 Task: Look for space in Kitui, Kenya from 5th July, 2023 to 11th July, 2023 for 2 adults in price range Rs.8000 to Rs.16000. Place can be entire place with 2 bedrooms having 2 beds and 1 bathroom. Property type can be house, flat, guest house. Amenities needed are: washing machine. Booking option can be shelf check-in. Required host language is English.
Action: Mouse moved to (481, 118)
Screenshot: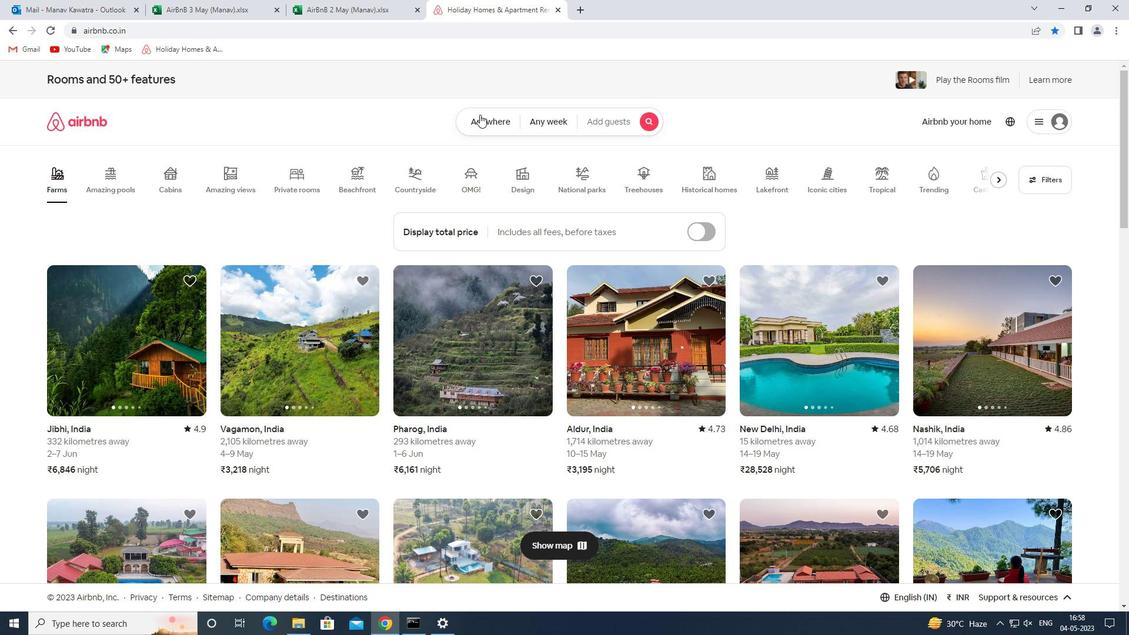 
Action: Mouse pressed left at (481, 118)
Screenshot: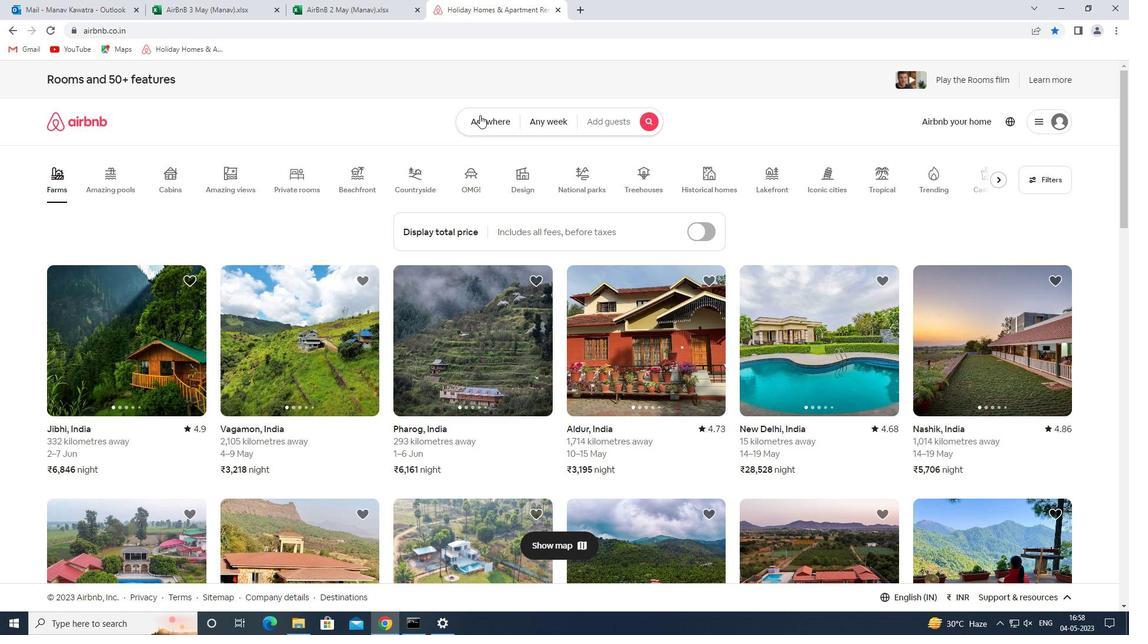 
Action: Mouse moved to (423, 168)
Screenshot: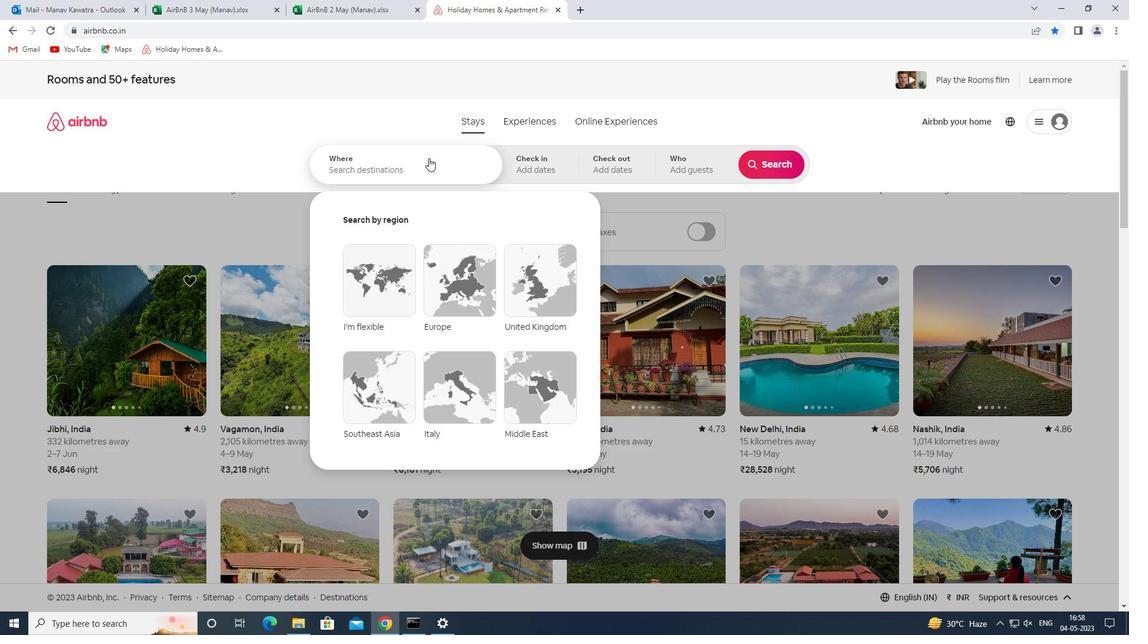 
Action: Mouse pressed left at (423, 168)
Screenshot: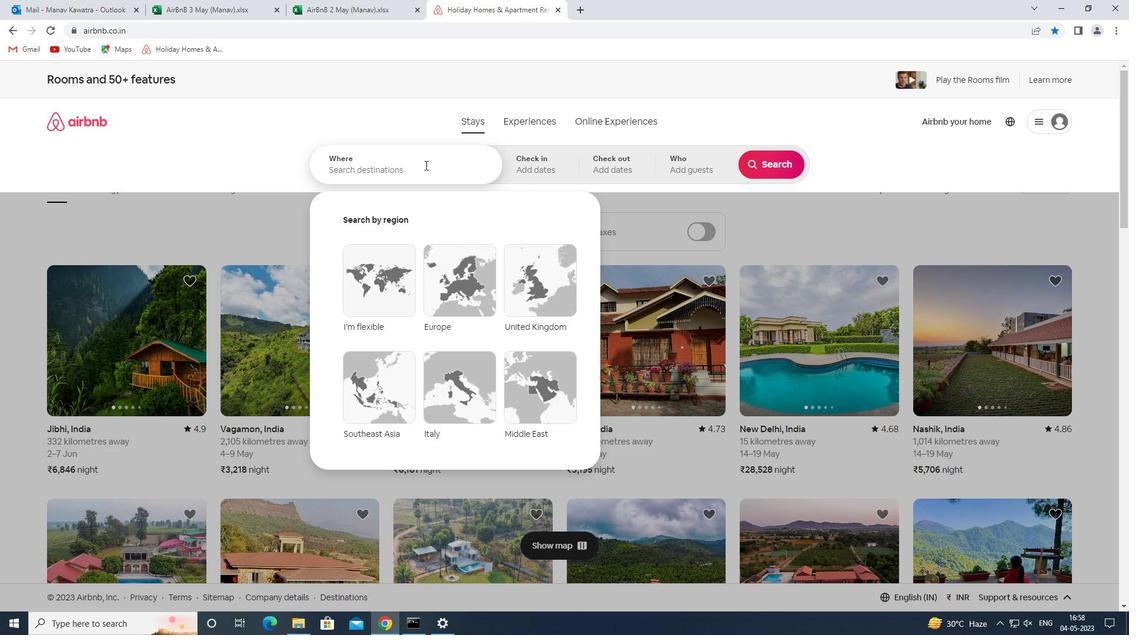
Action: Key pressed kitui<Key.space>kr<Key.backspace>eny
Screenshot: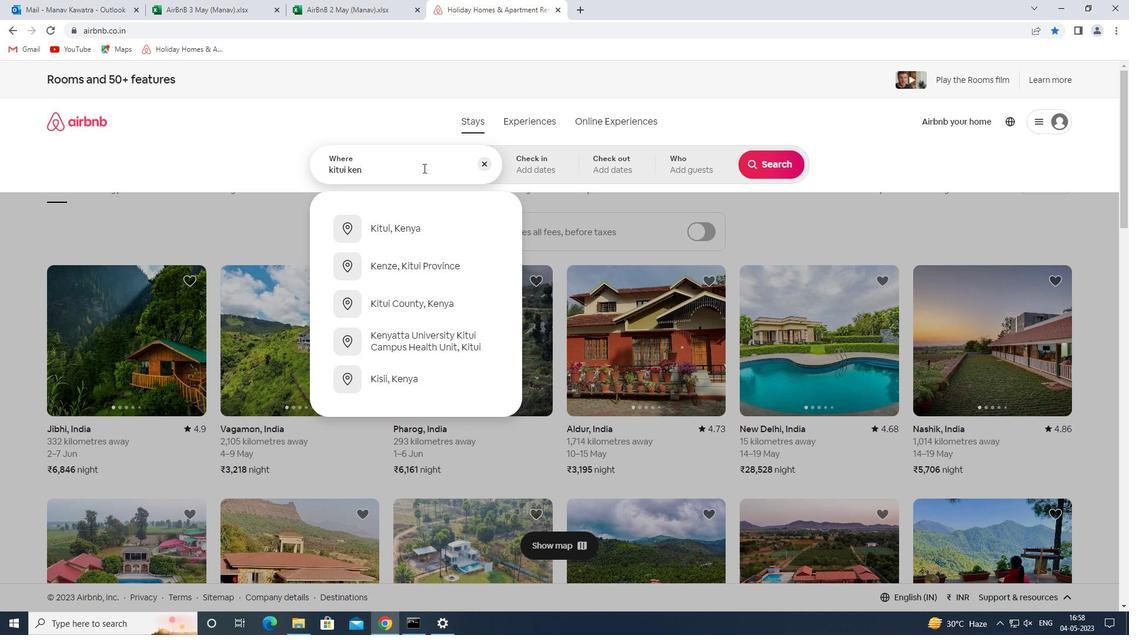 
Action: Mouse moved to (431, 230)
Screenshot: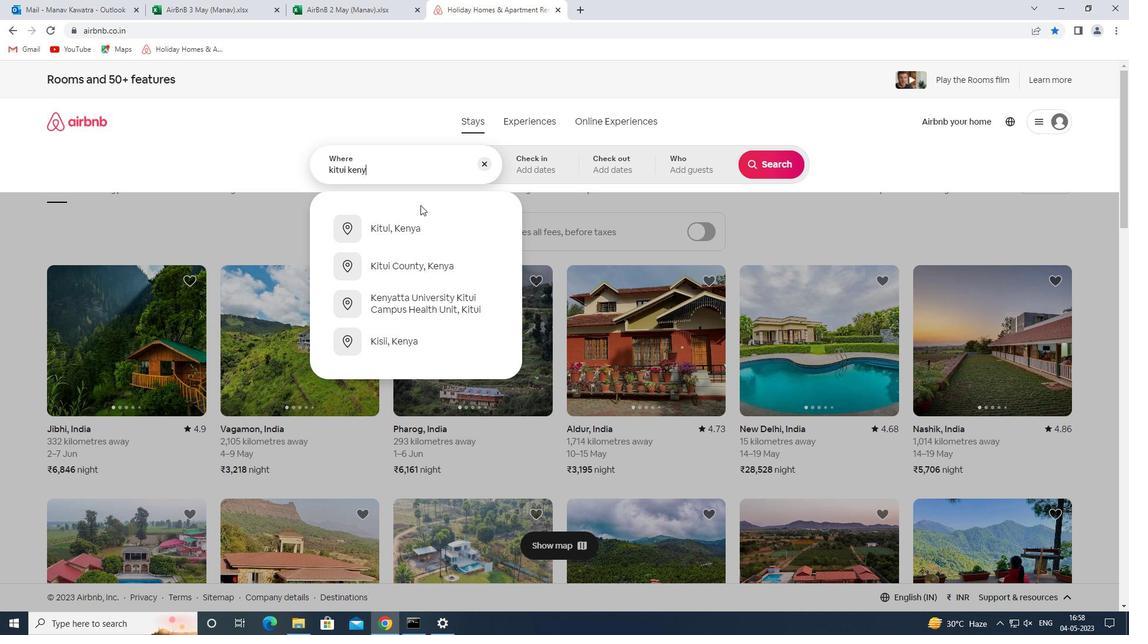 
Action: Mouse pressed left at (431, 230)
Screenshot: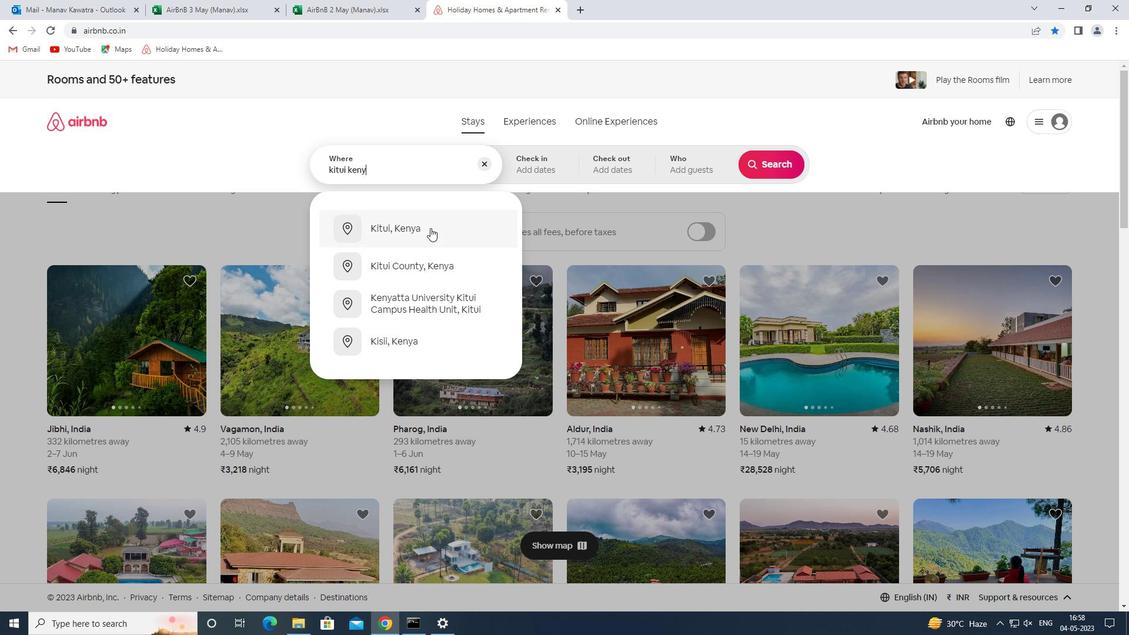
Action: Mouse moved to (773, 257)
Screenshot: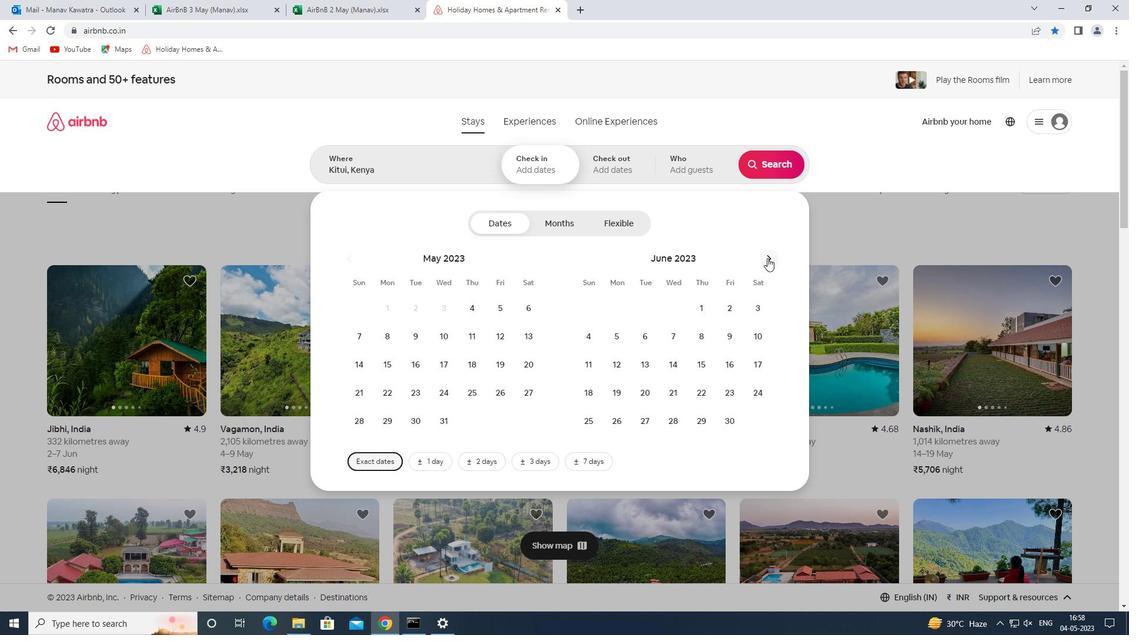 
Action: Mouse pressed left at (773, 257)
Screenshot: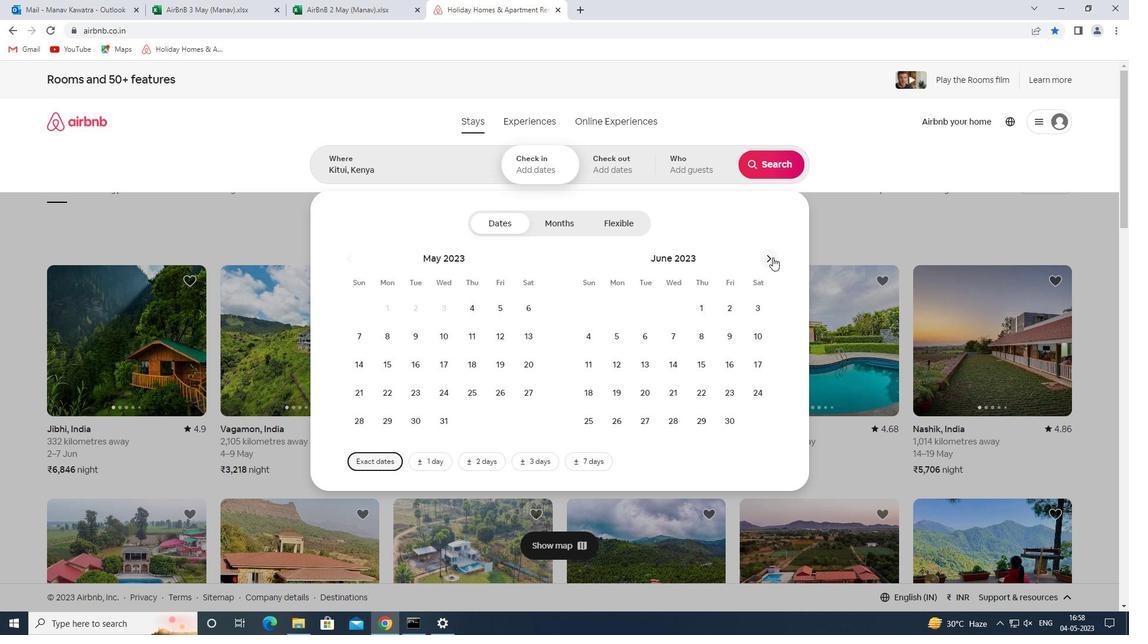 
Action: Mouse moved to (676, 340)
Screenshot: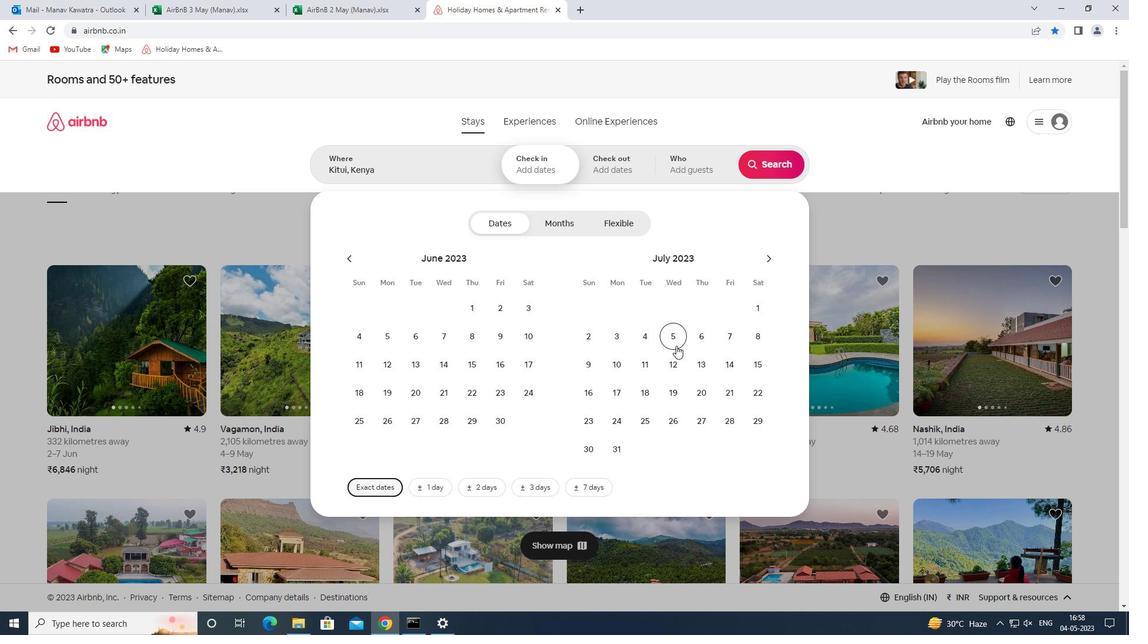 
Action: Mouse pressed left at (676, 340)
Screenshot: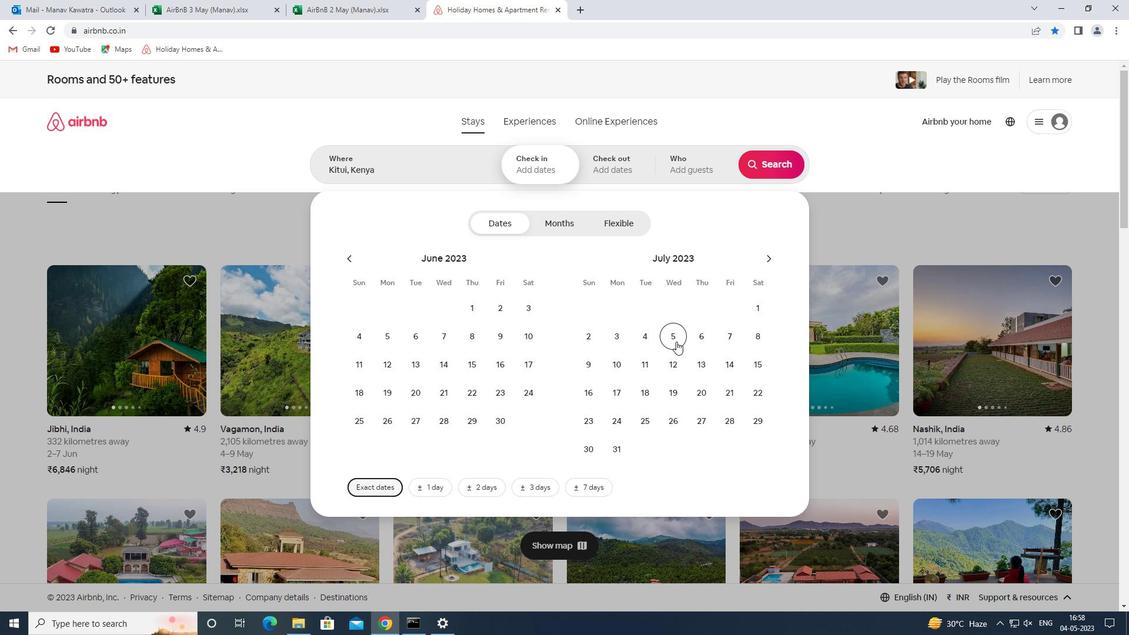 
Action: Mouse moved to (640, 363)
Screenshot: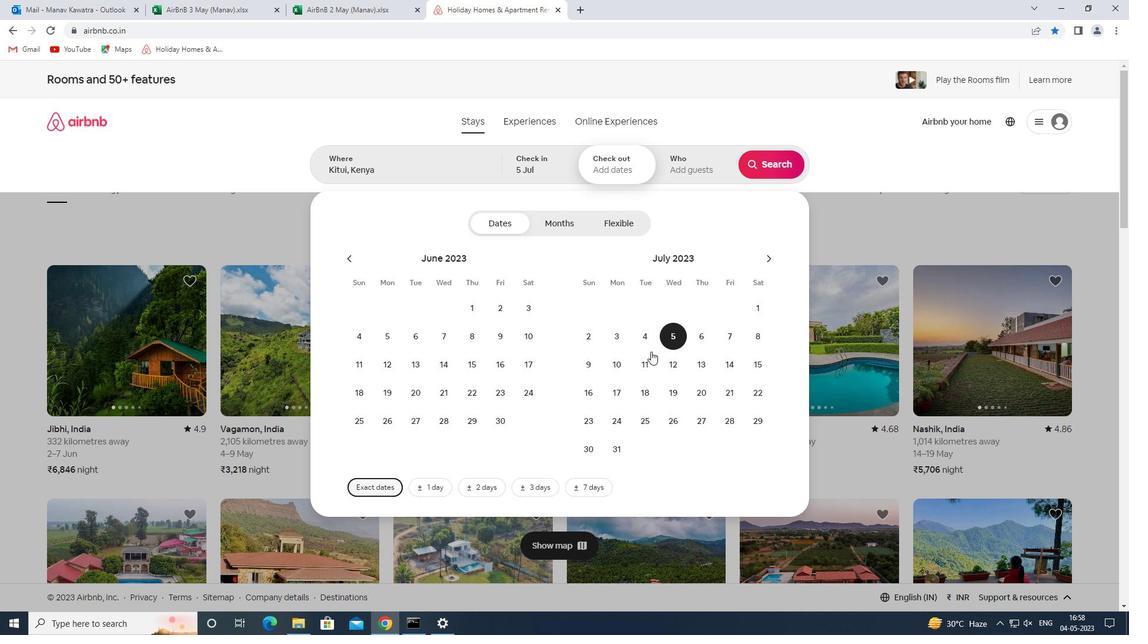 
Action: Mouse pressed left at (640, 363)
Screenshot: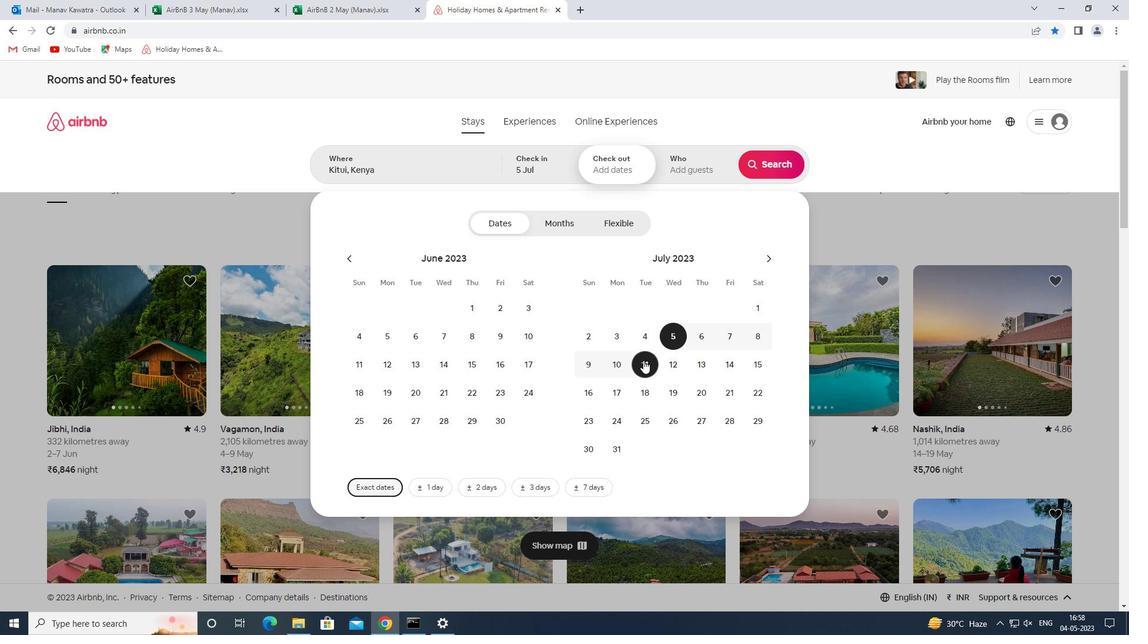 
Action: Mouse moved to (681, 175)
Screenshot: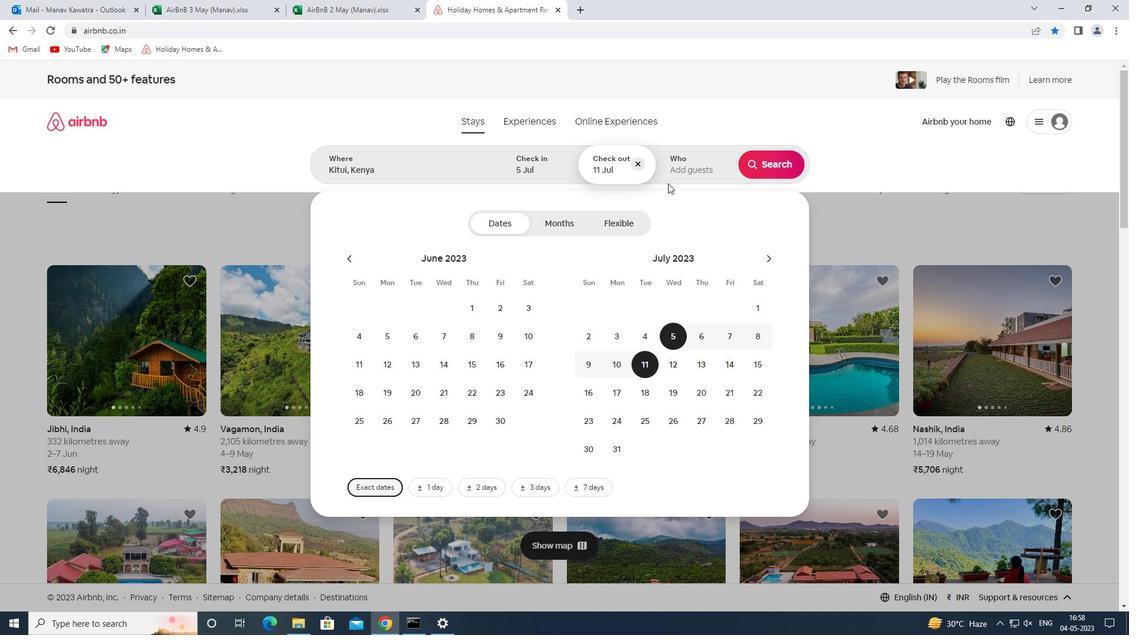 
Action: Mouse pressed left at (681, 175)
Screenshot: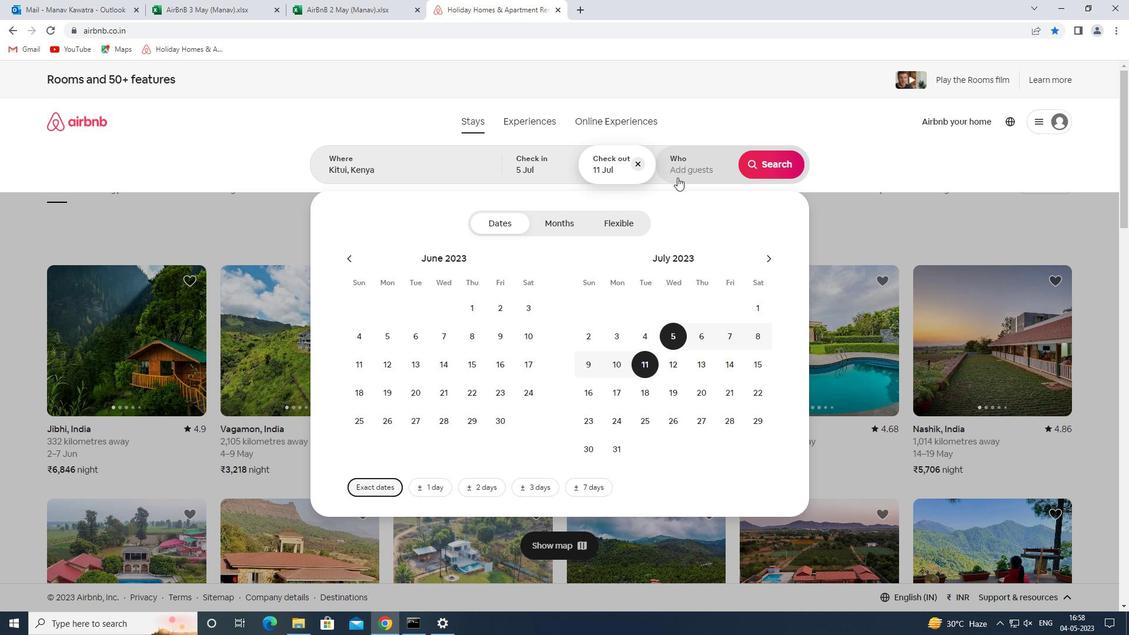
Action: Mouse moved to (772, 224)
Screenshot: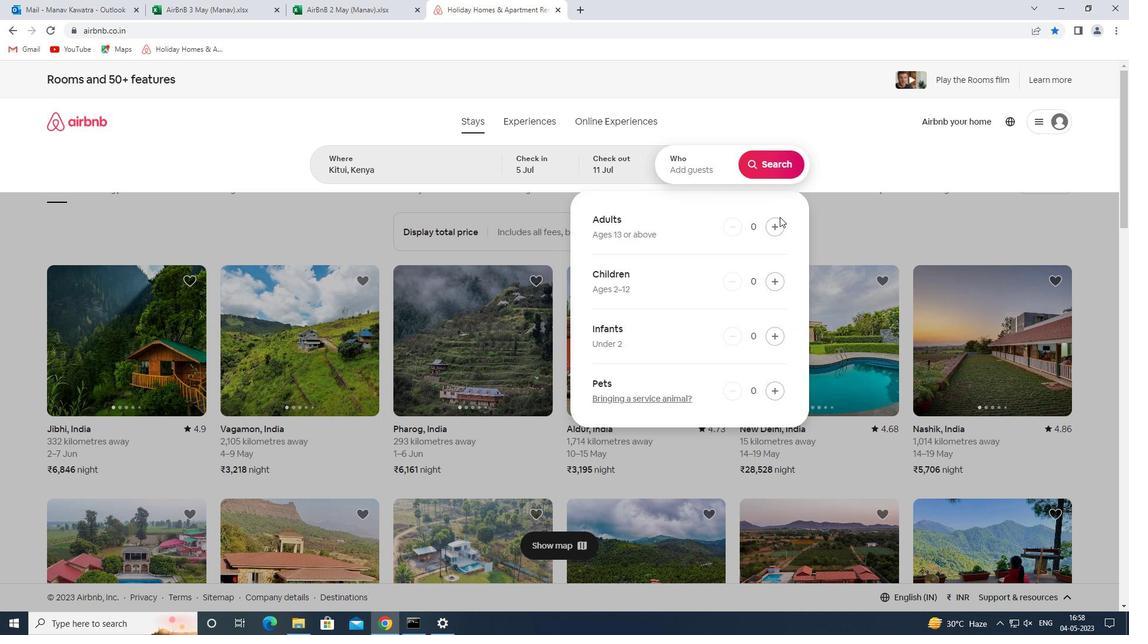 
Action: Mouse pressed left at (772, 224)
Screenshot: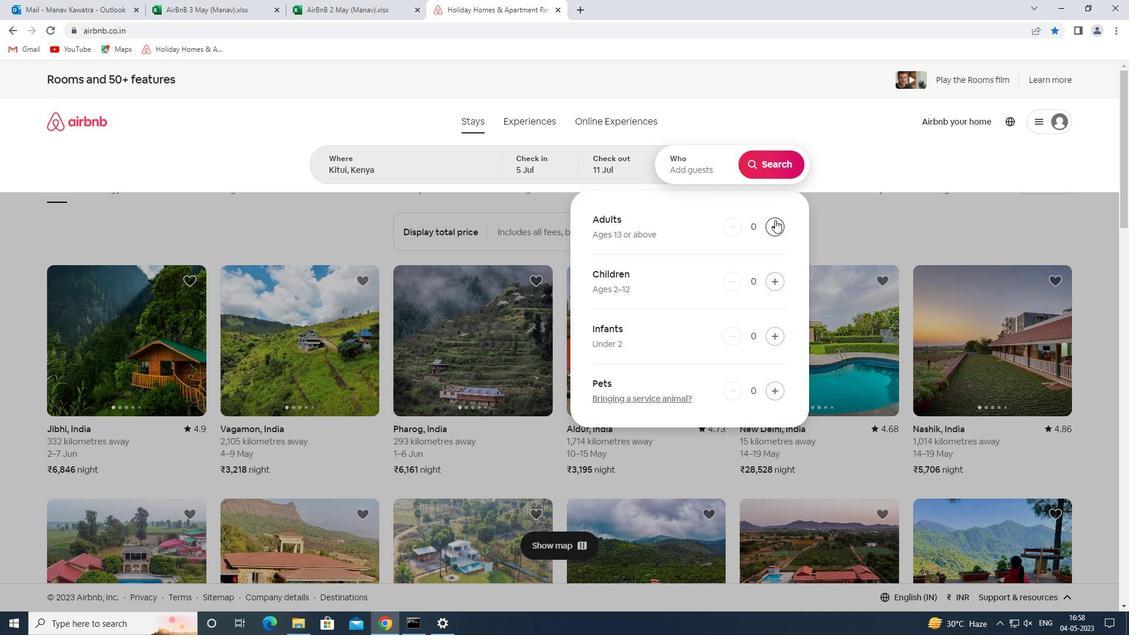 
Action: Mouse pressed left at (772, 224)
Screenshot: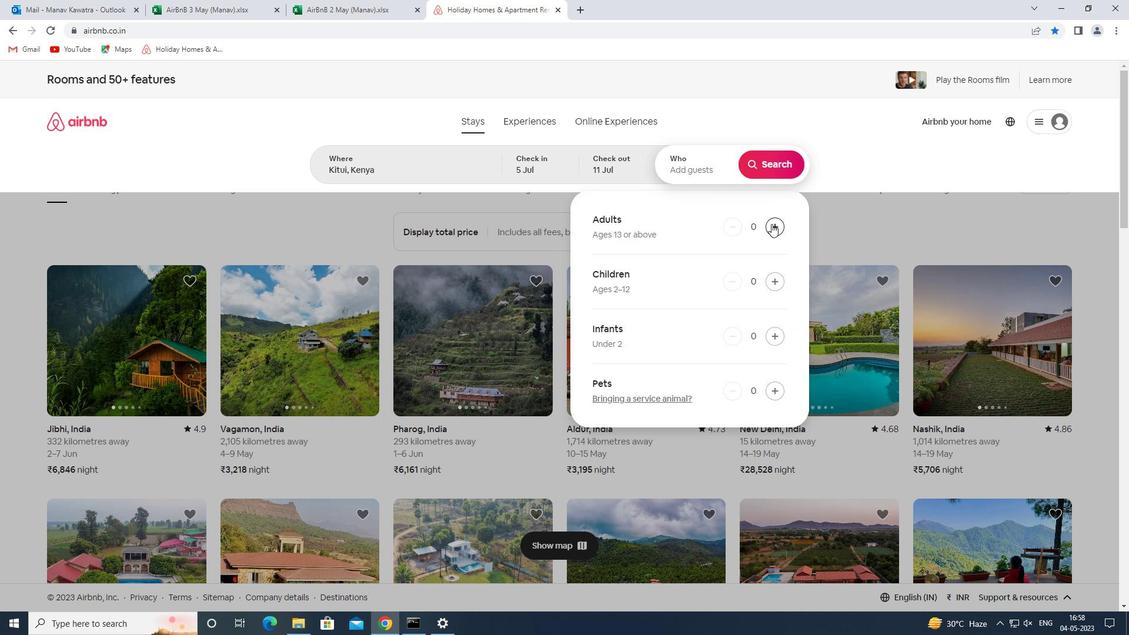 
Action: Mouse moved to (786, 167)
Screenshot: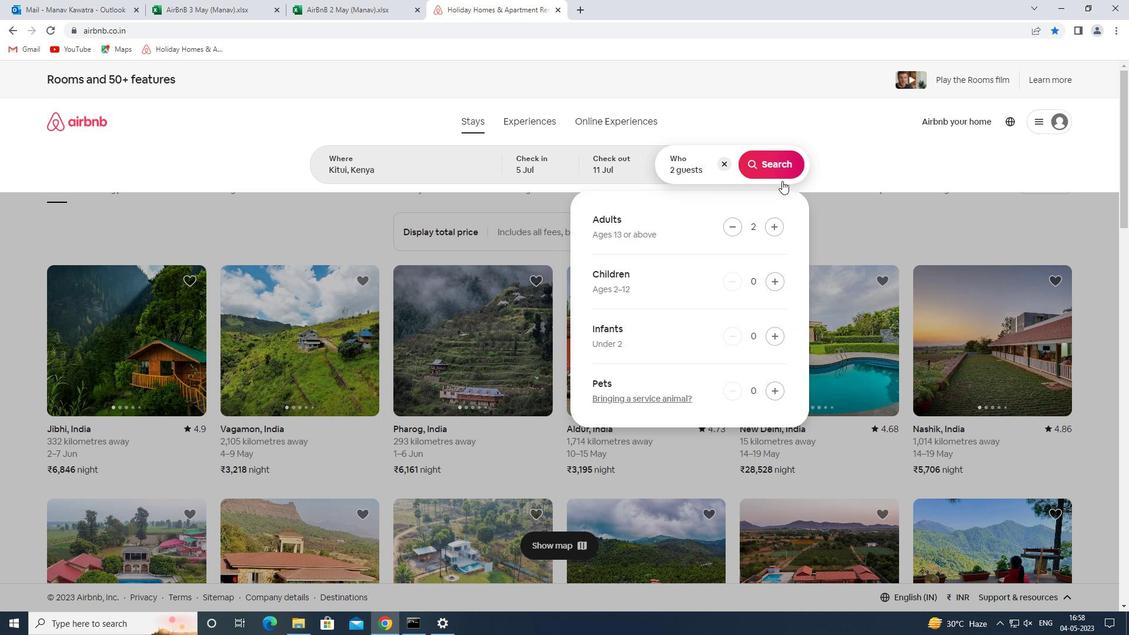 
Action: Mouse pressed left at (786, 167)
Screenshot: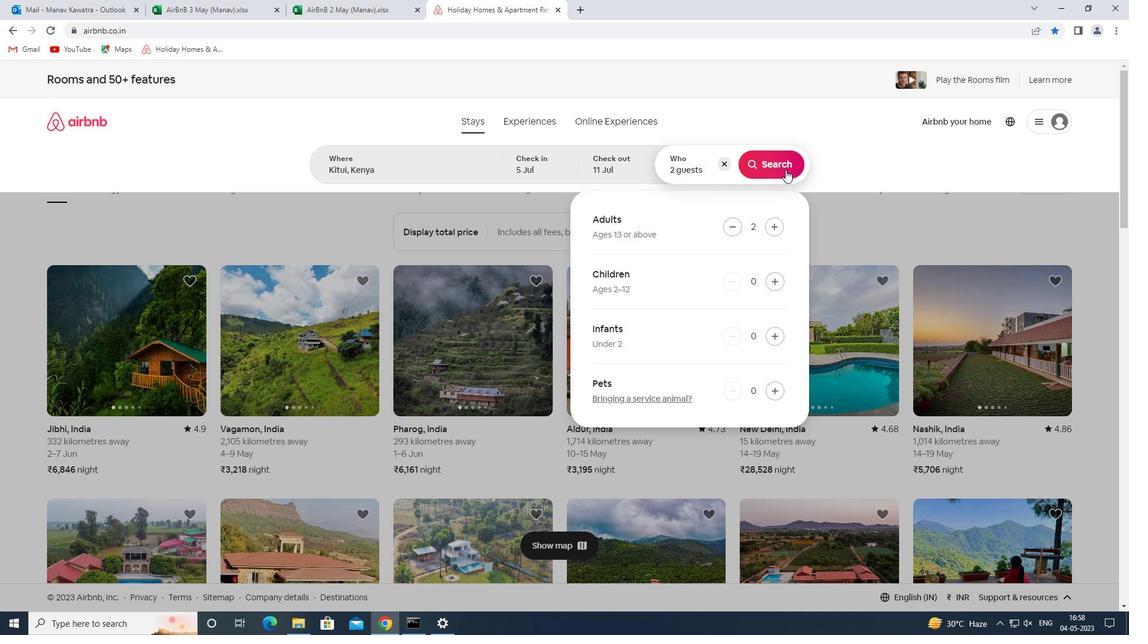 
Action: Mouse moved to (1087, 124)
Screenshot: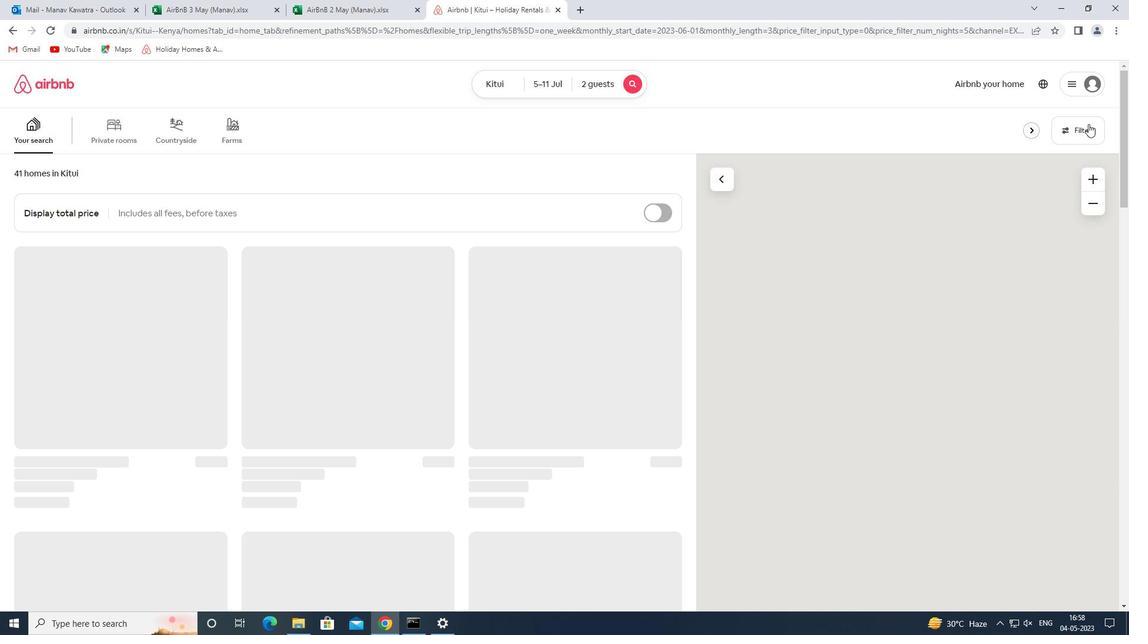 
Action: Mouse pressed left at (1087, 124)
Screenshot: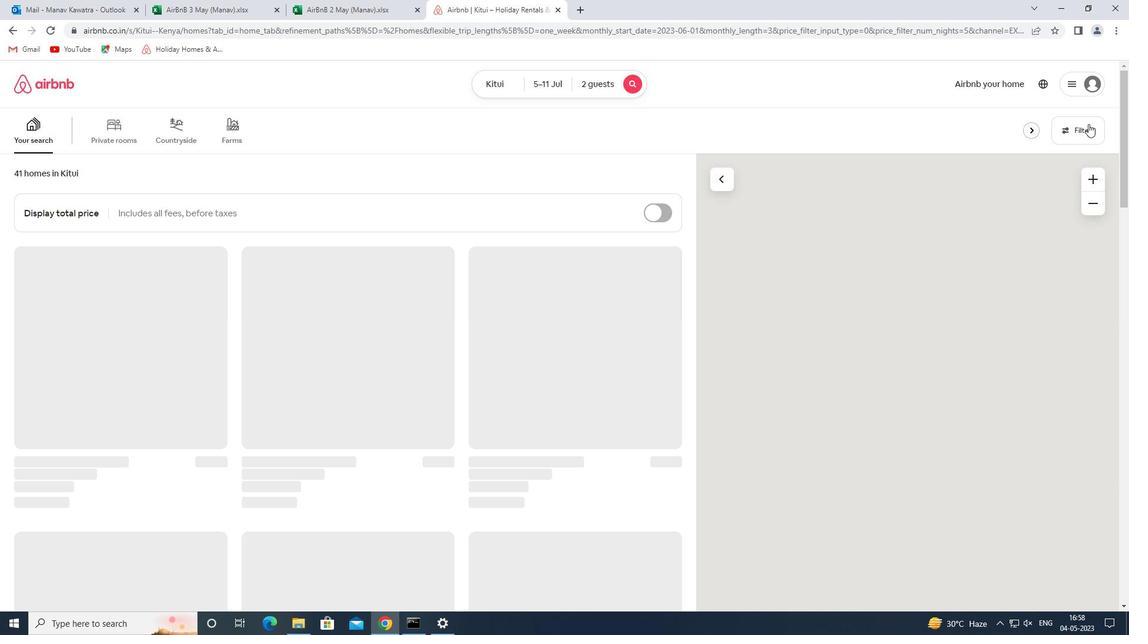 
Action: Mouse moved to (414, 281)
Screenshot: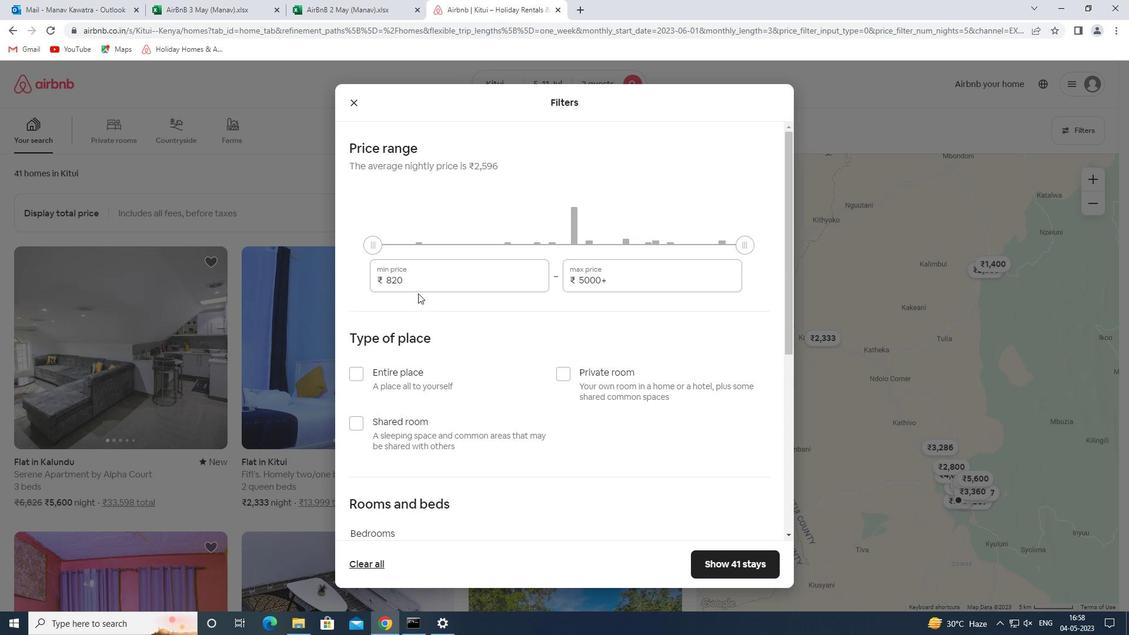 
Action: Mouse pressed left at (414, 281)
Screenshot: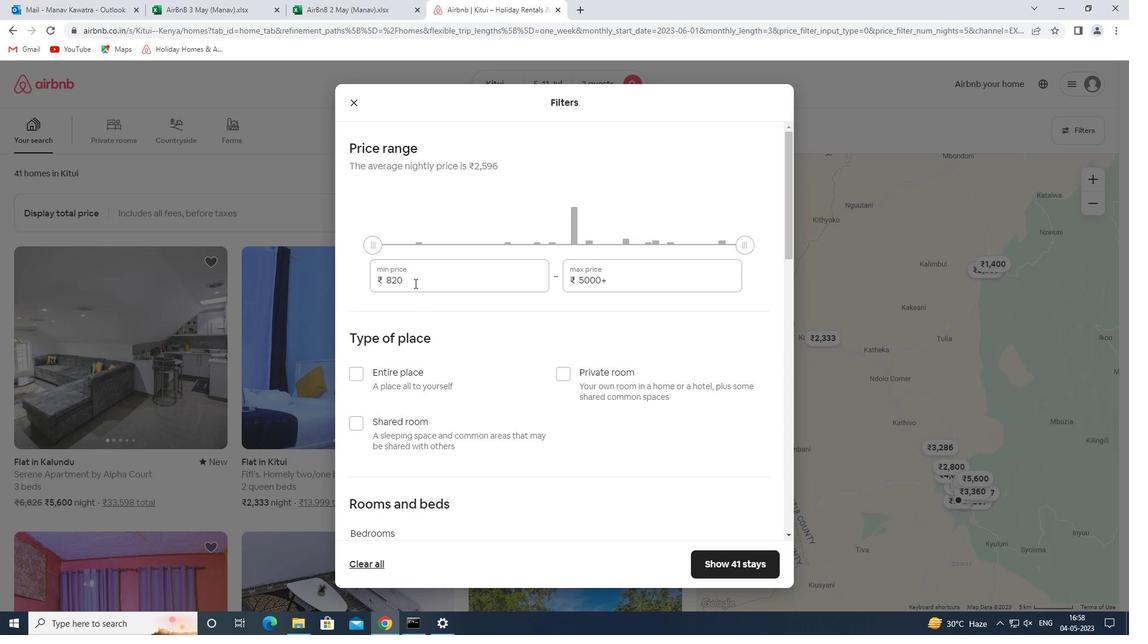 
Action: Mouse pressed left at (414, 281)
Screenshot: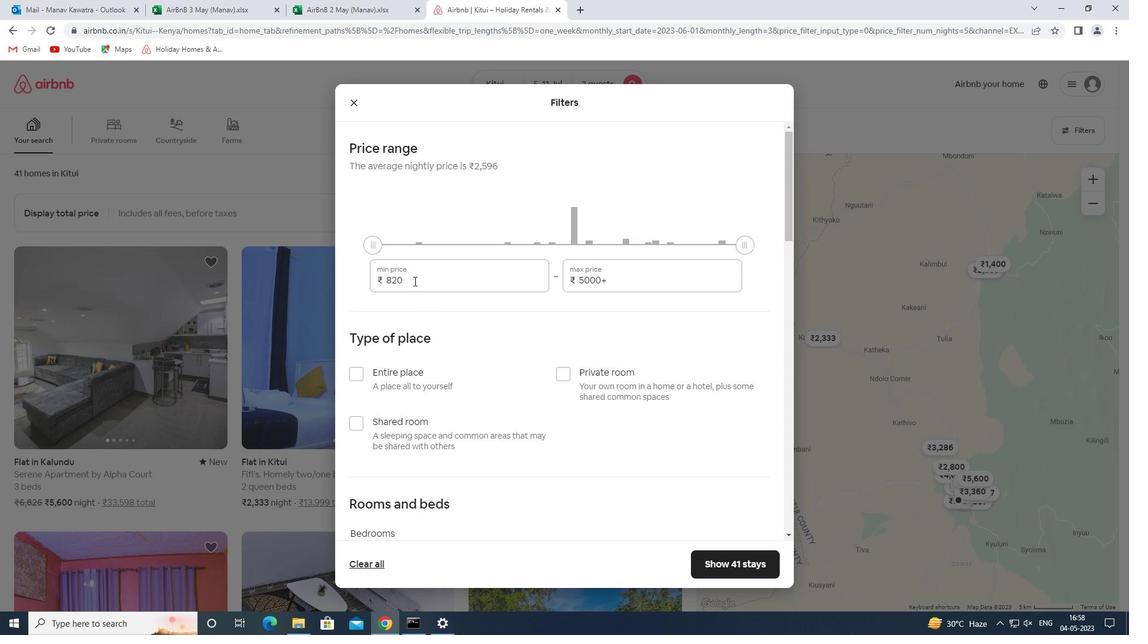 
Action: Key pressed 8000<Key.tab>16000
Screenshot: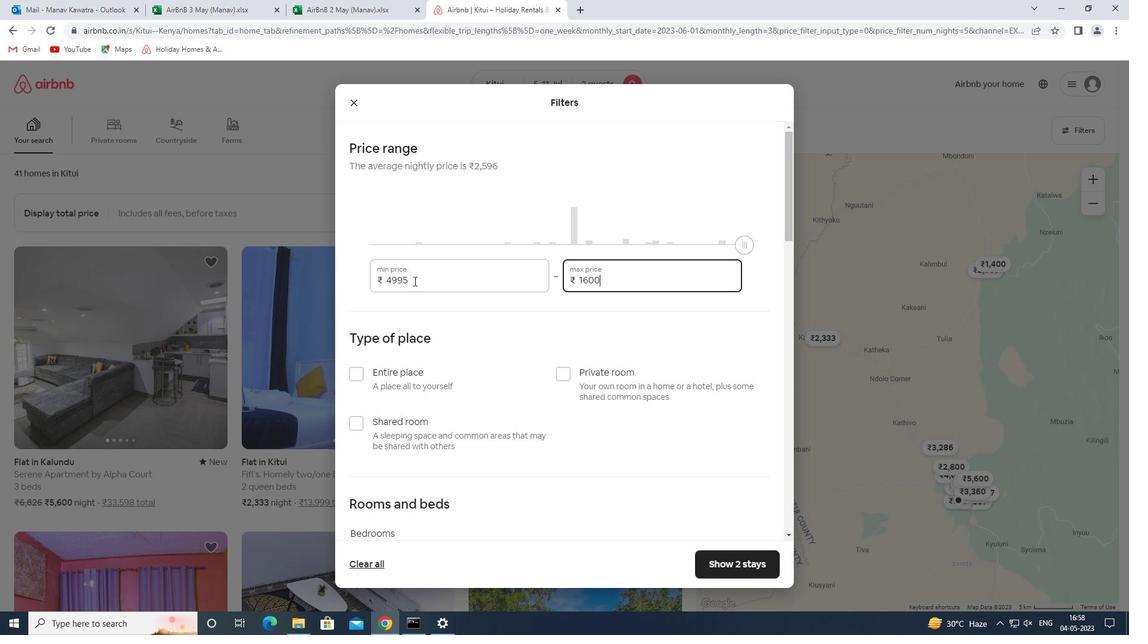 
Action: Mouse moved to (407, 374)
Screenshot: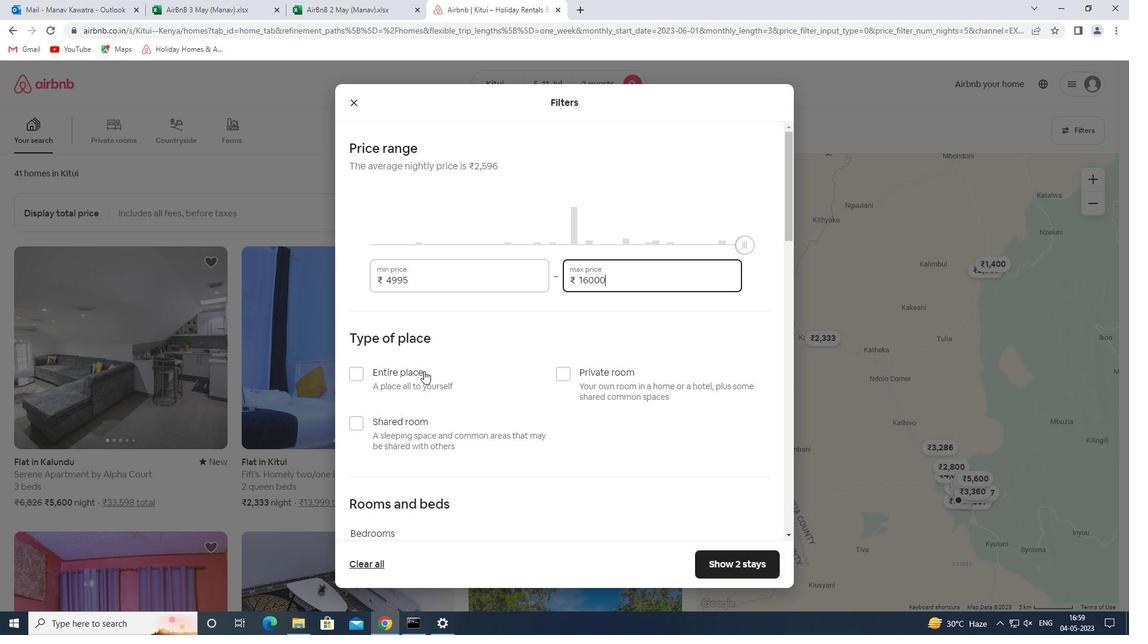 
Action: Mouse pressed left at (407, 374)
Screenshot: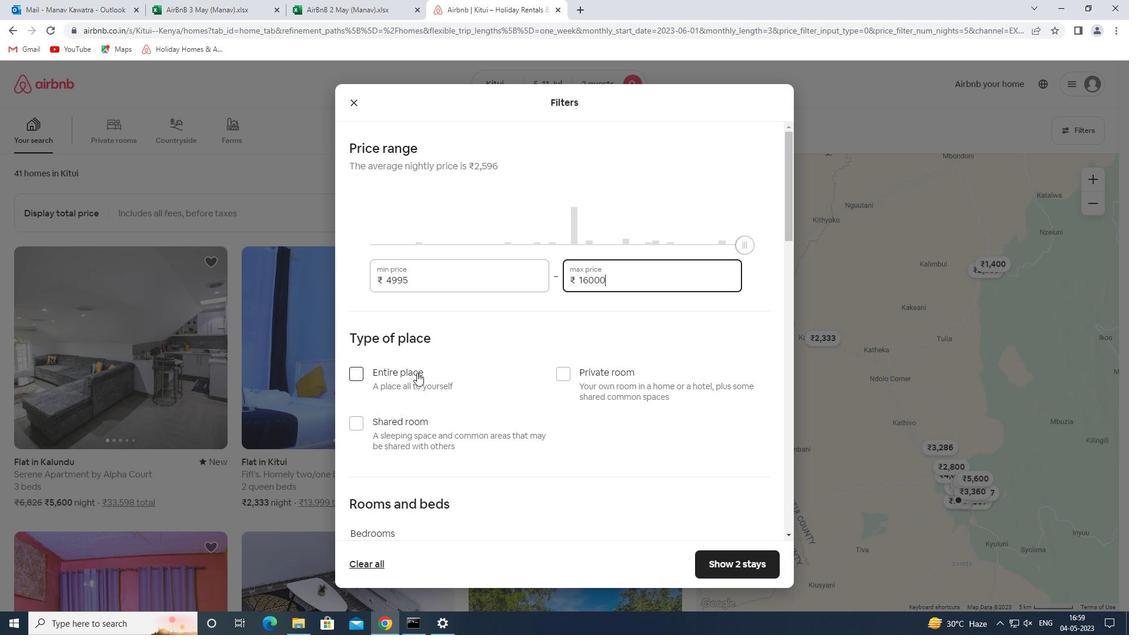 
Action: Mouse moved to (471, 323)
Screenshot: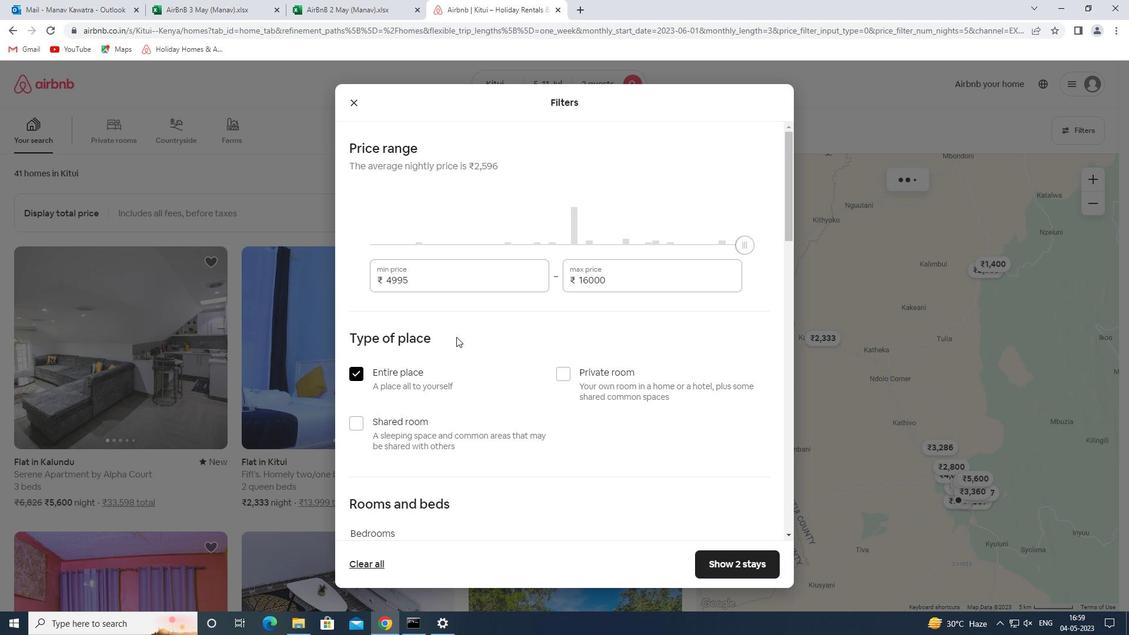 
Action: Mouse scrolled (471, 323) with delta (0, 0)
Screenshot: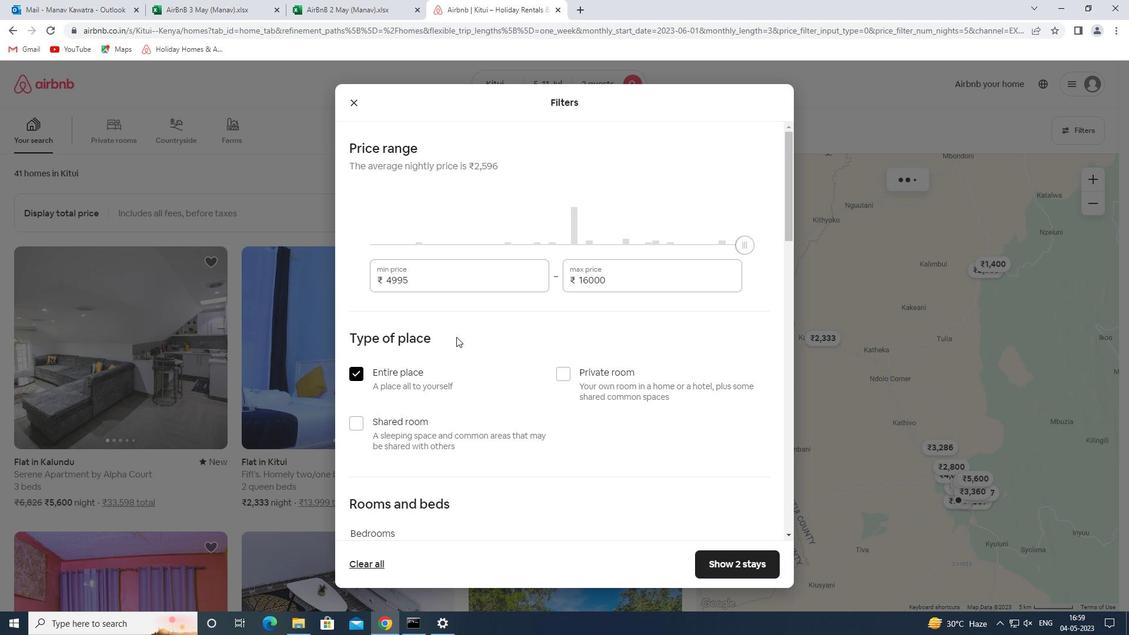
Action: Mouse scrolled (471, 323) with delta (0, 0)
Screenshot: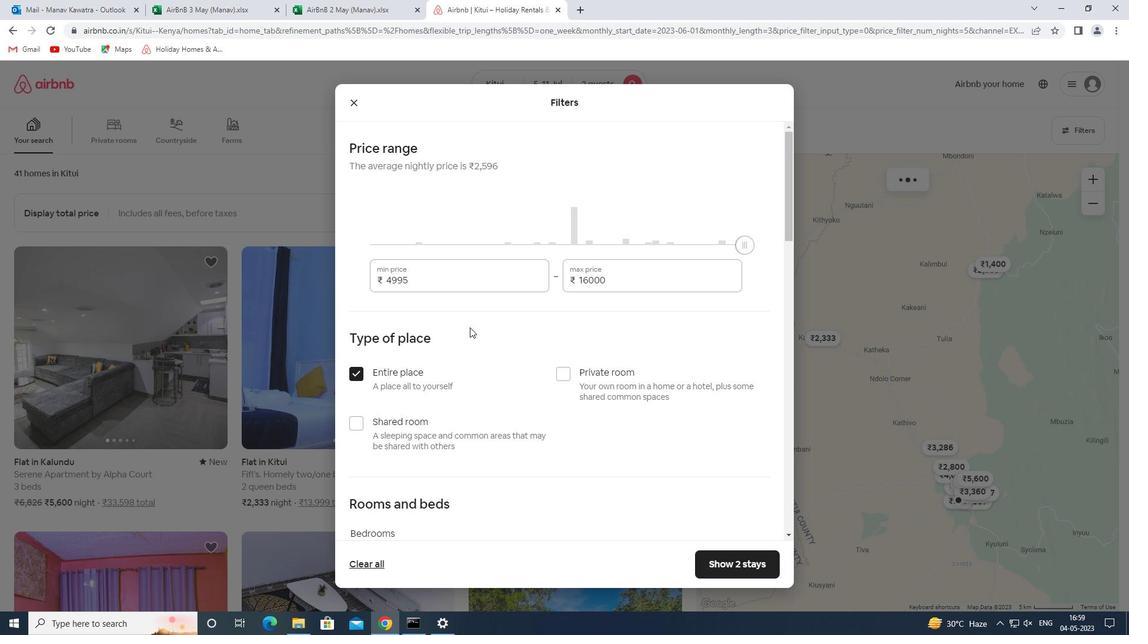 
Action: Mouse scrolled (471, 323) with delta (0, 0)
Screenshot: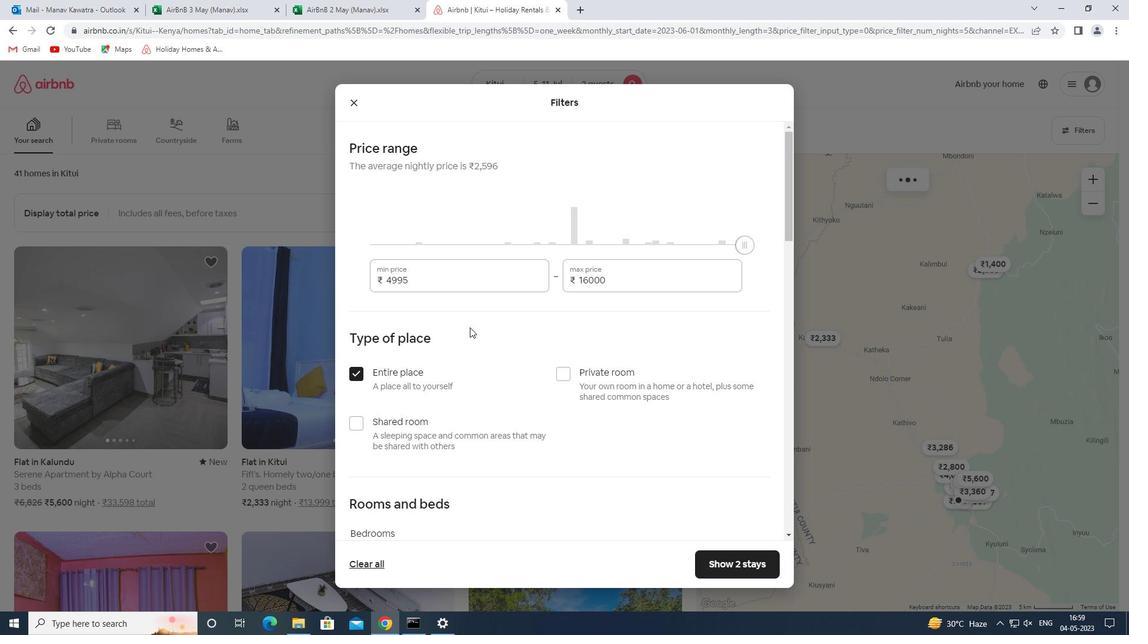 
Action: Mouse scrolled (471, 323) with delta (0, 0)
Screenshot: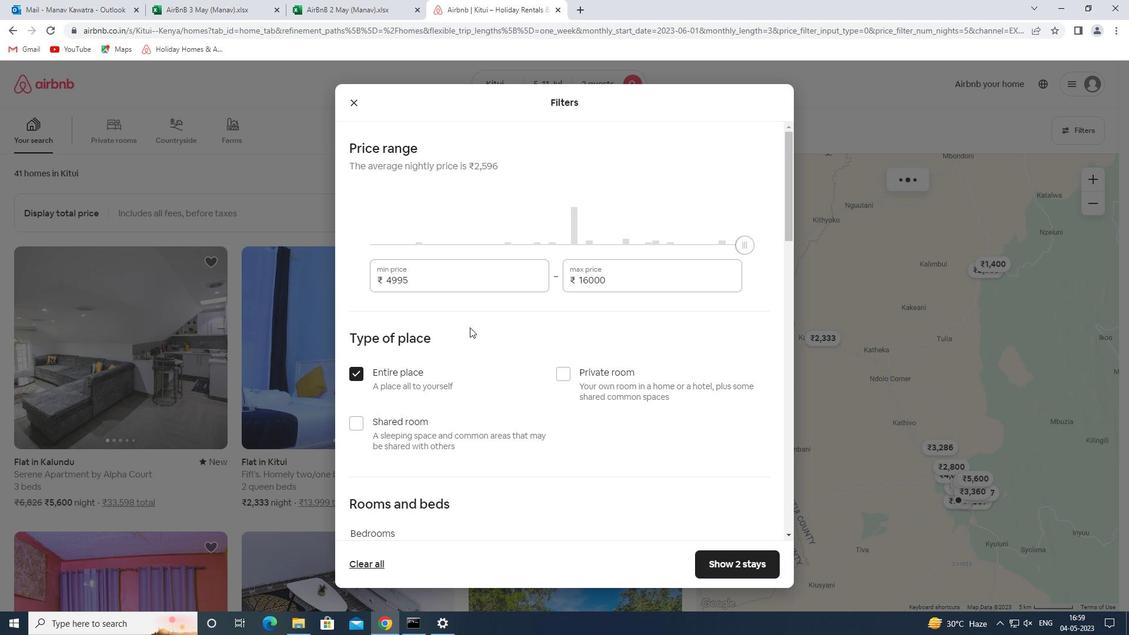 
Action: Mouse scrolled (471, 323) with delta (0, 0)
Screenshot: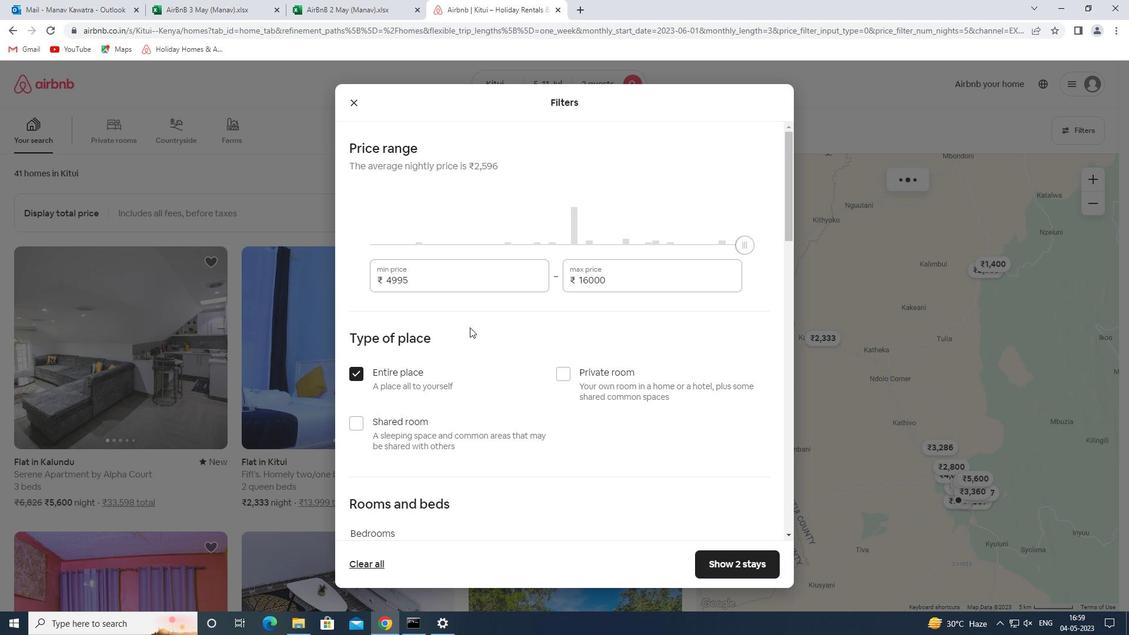 
Action: Mouse scrolled (471, 323) with delta (0, 0)
Screenshot: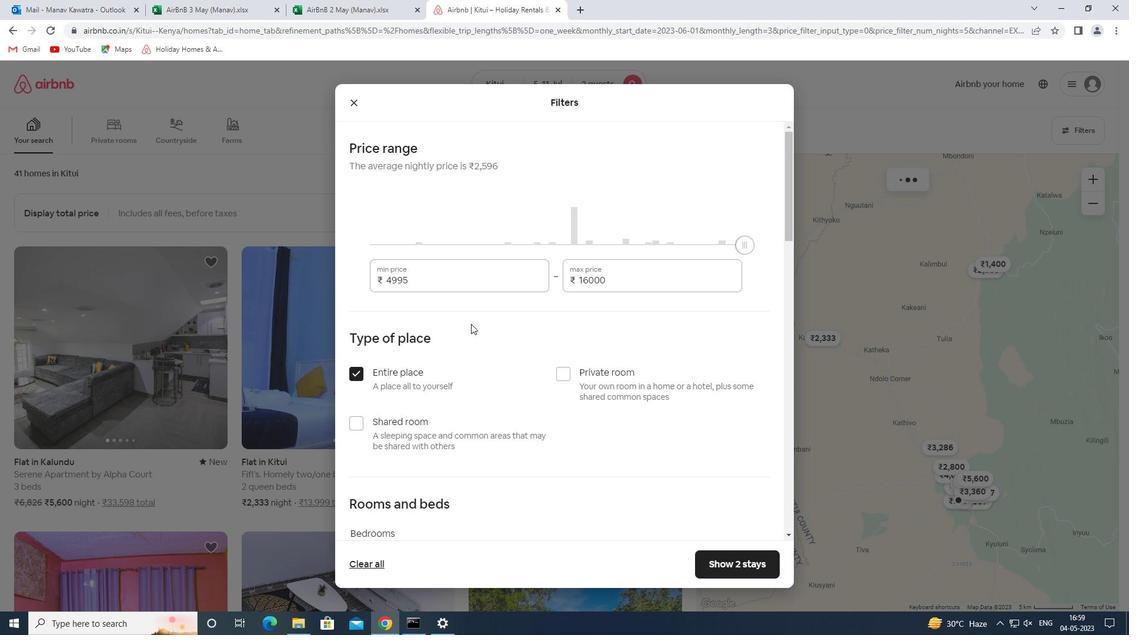 
Action: Mouse moved to (463, 218)
Screenshot: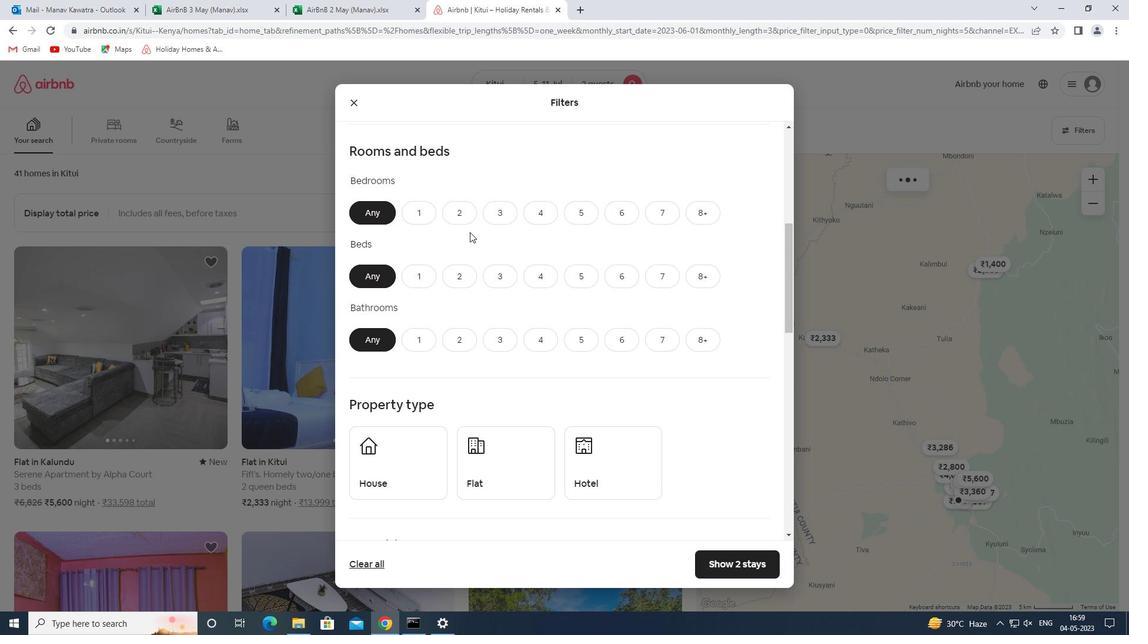 
Action: Mouse pressed left at (463, 218)
Screenshot: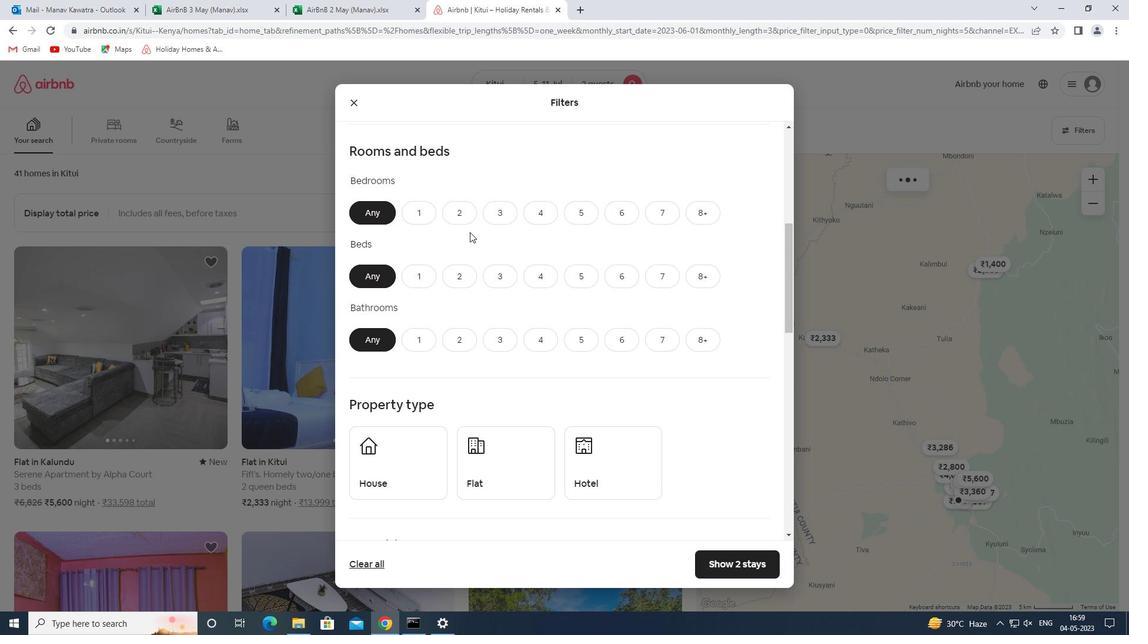 
Action: Mouse moved to (459, 273)
Screenshot: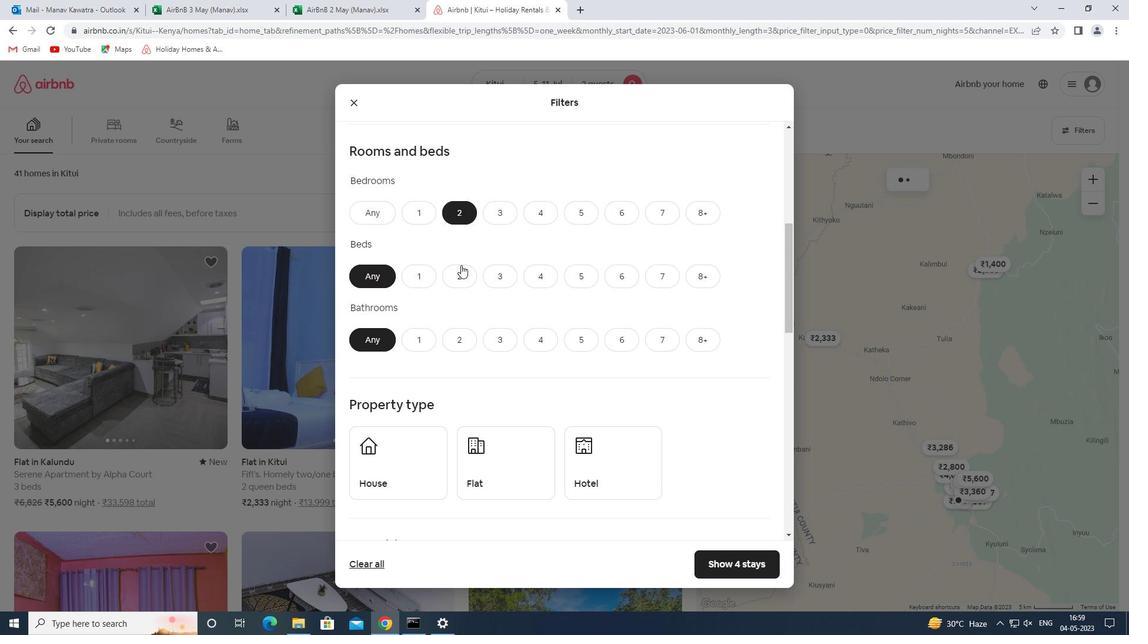 
Action: Mouse pressed left at (459, 273)
Screenshot: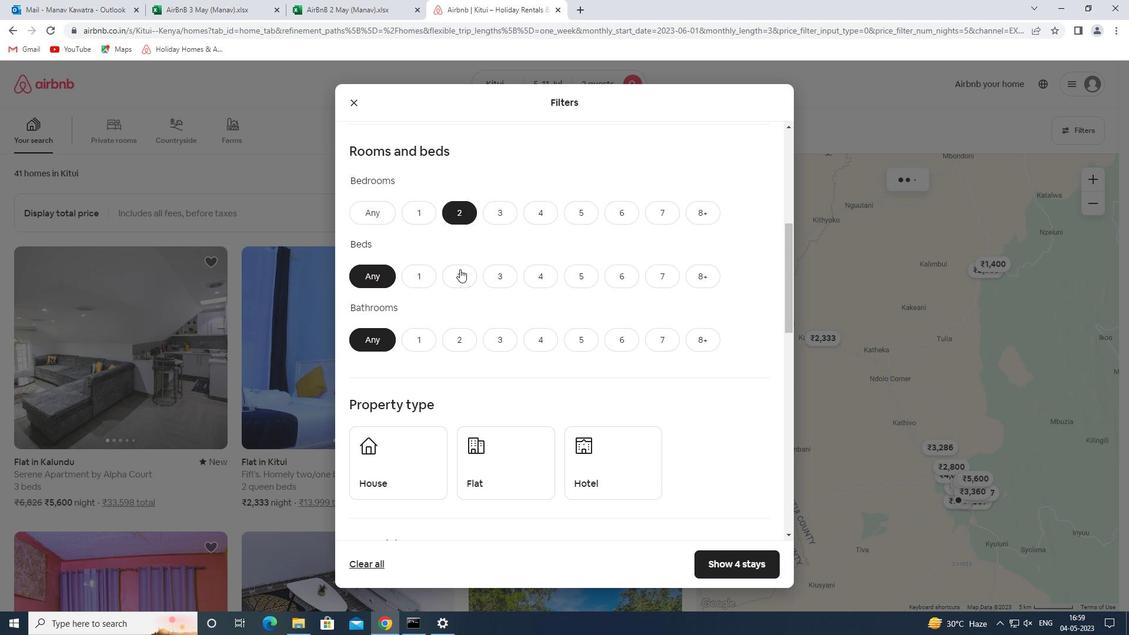 
Action: Mouse moved to (423, 332)
Screenshot: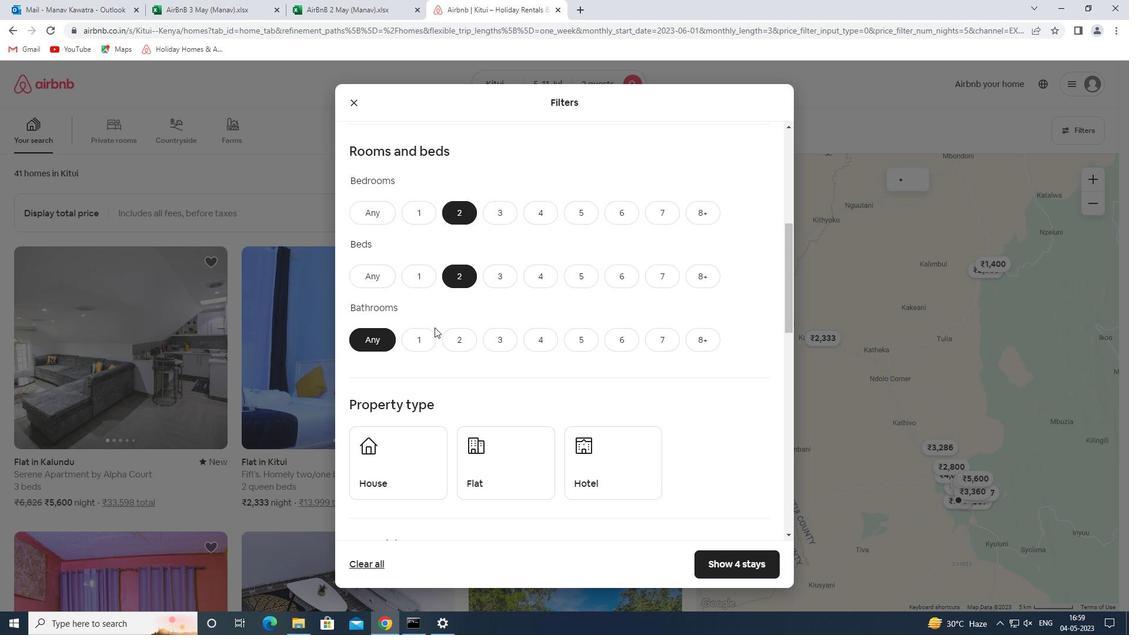 
Action: Mouse pressed left at (423, 332)
Screenshot: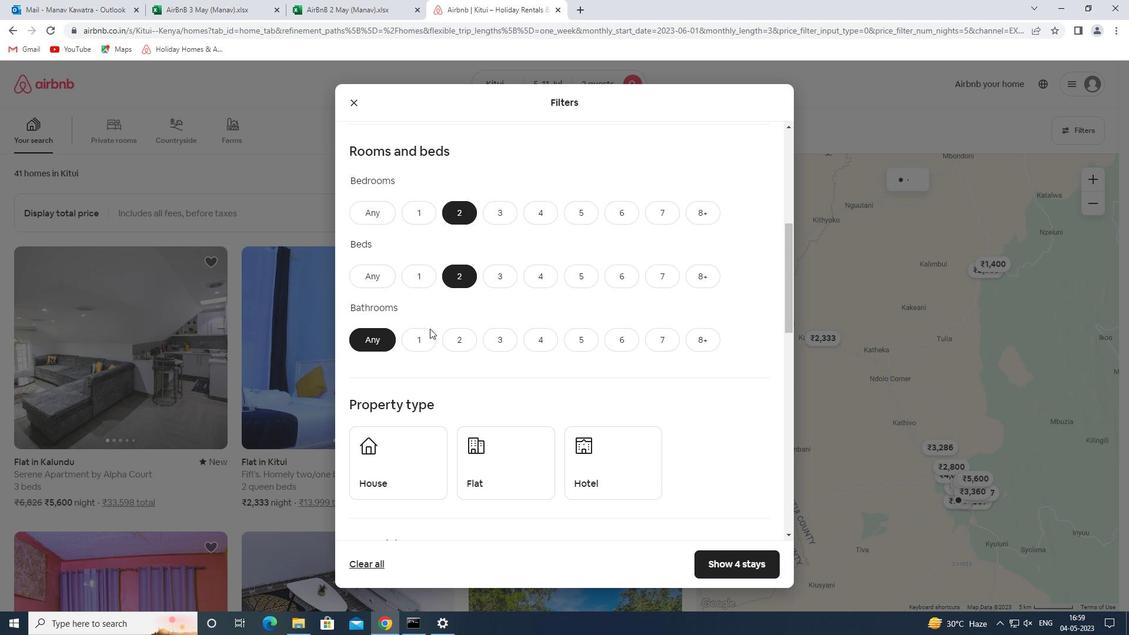 
Action: Mouse moved to (406, 434)
Screenshot: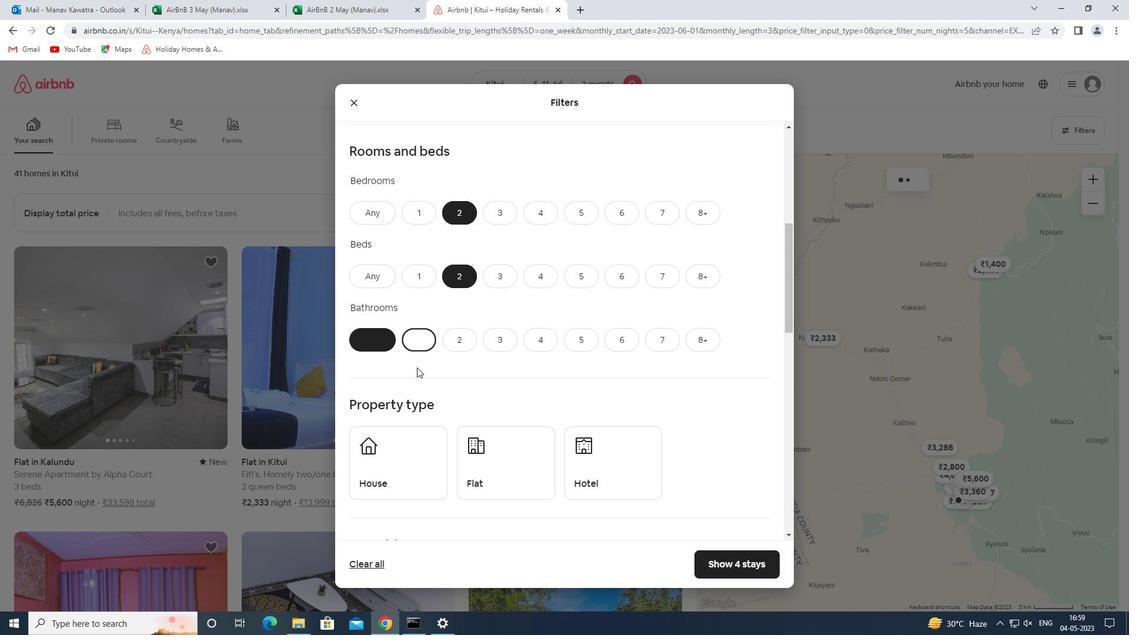 
Action: Mouse pressed left at (406, 434)
Screenshot: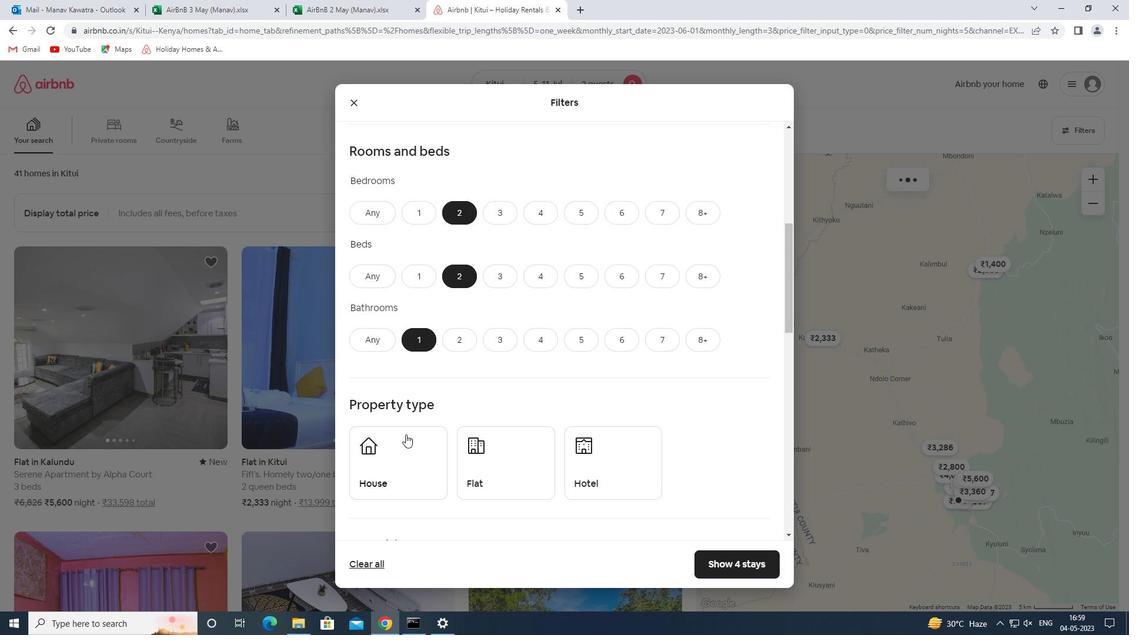 
Action: Mouse moved to (488, 455)
Screenshot: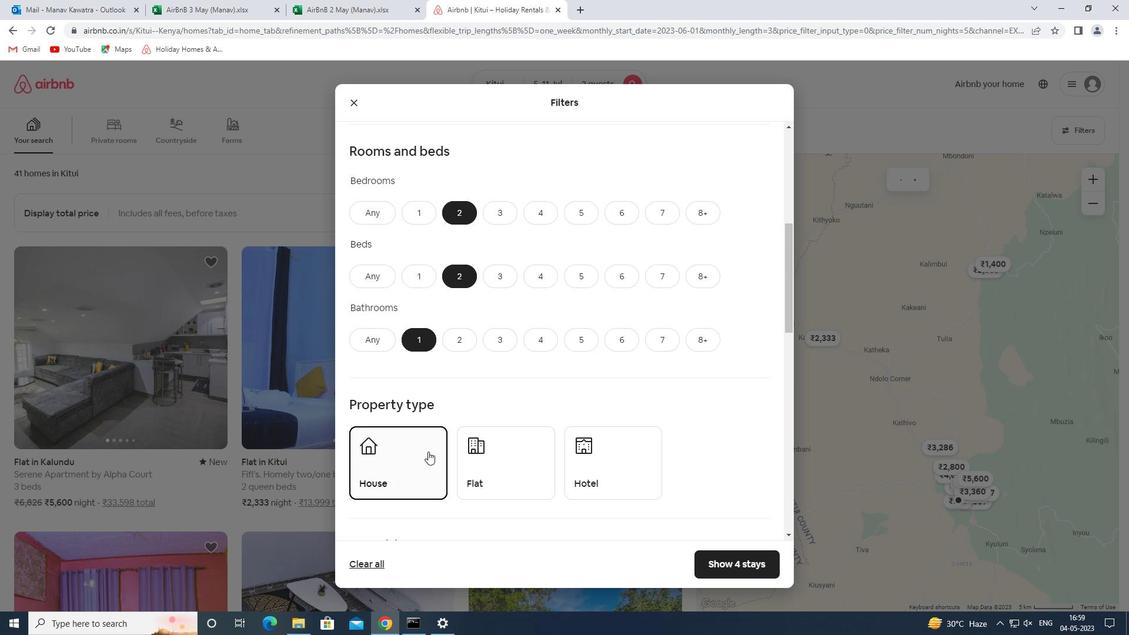 
Action: Mouse pressed left at (488, 455)
Screenshot: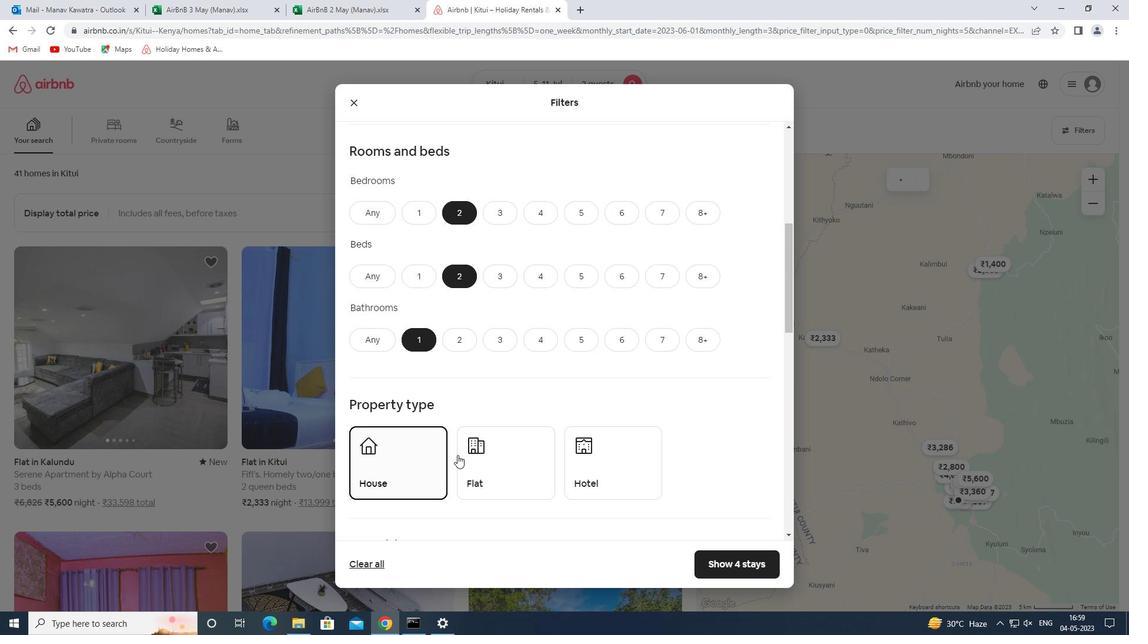 
Action: Mouse moved to (572, 452)
Screenshot: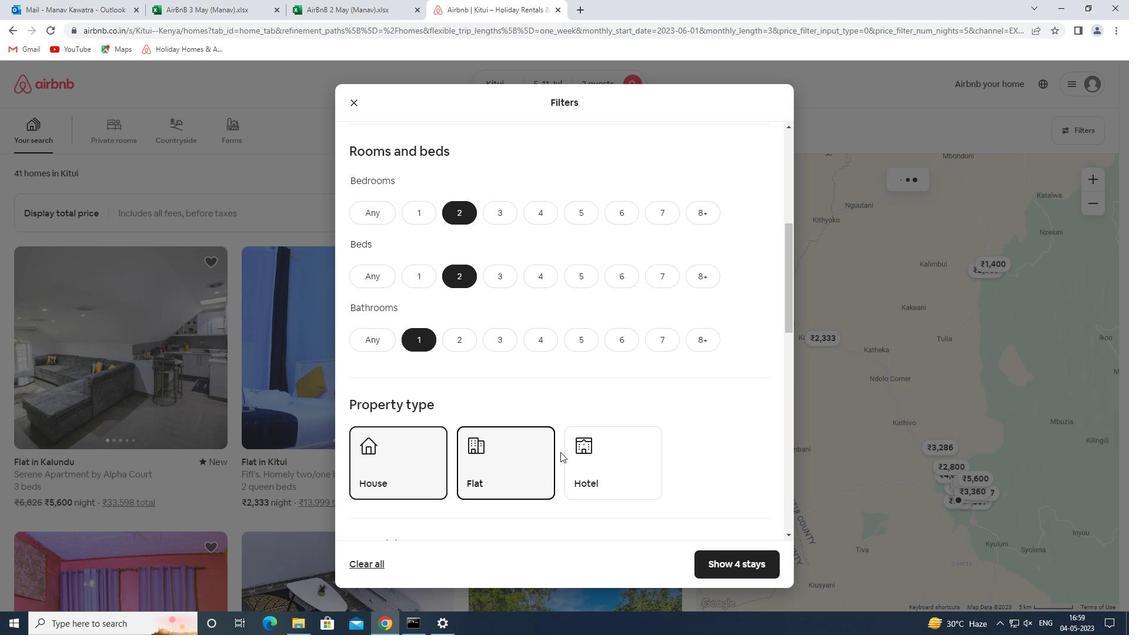 
Action: Mouse pressed left at (572, 452)
Screenshot: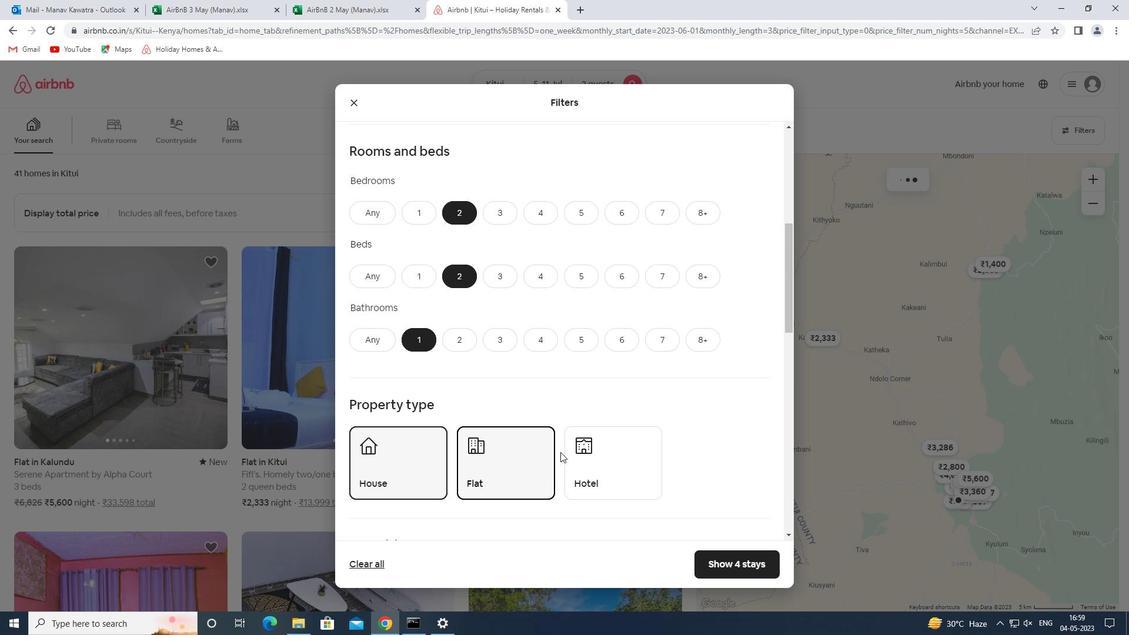 
Action: Mouse moved to (680, 366)
Screenshot: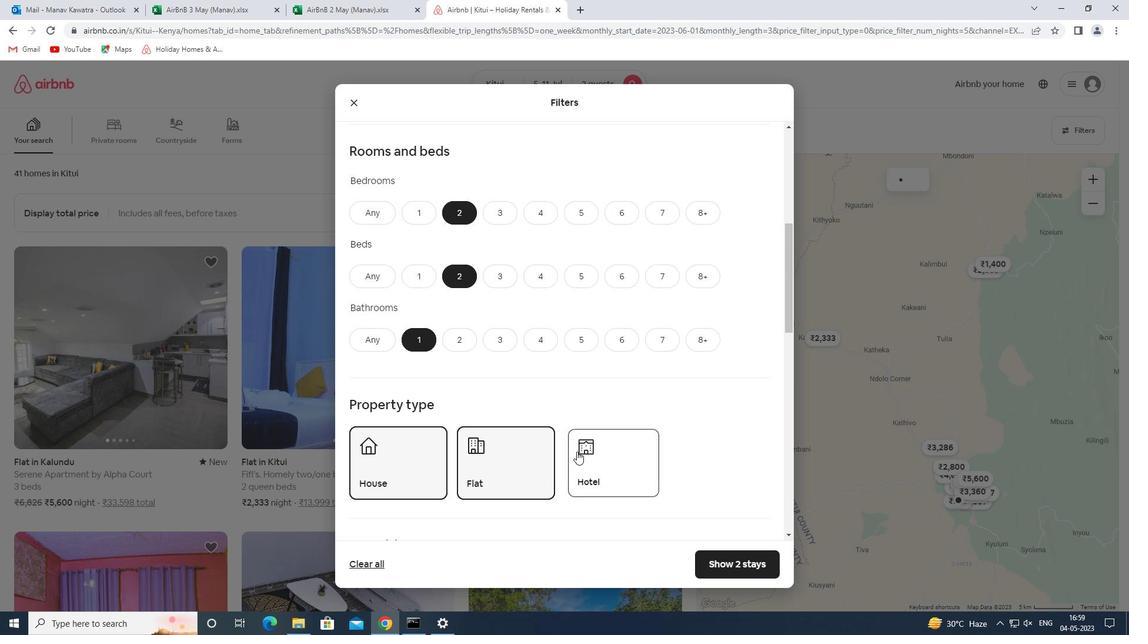 
Action: Mouse scrolled (680, 365) with delta (0, 0)
Screenshot: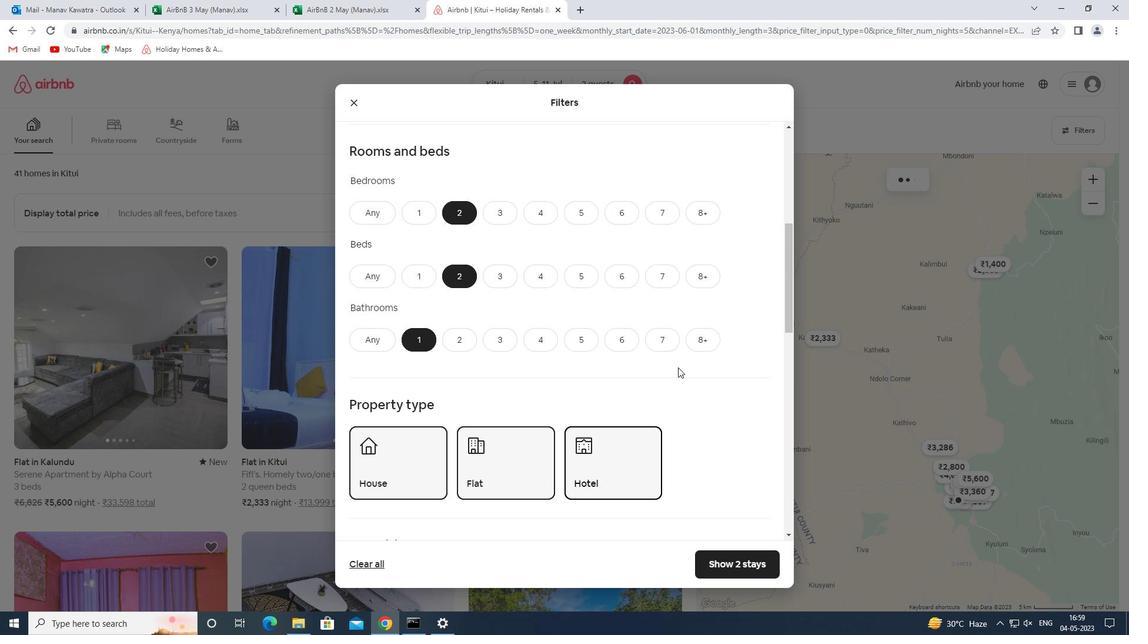 
Action: Mouse scrolled (680, 365) with delta (0, 0)
Screenshot: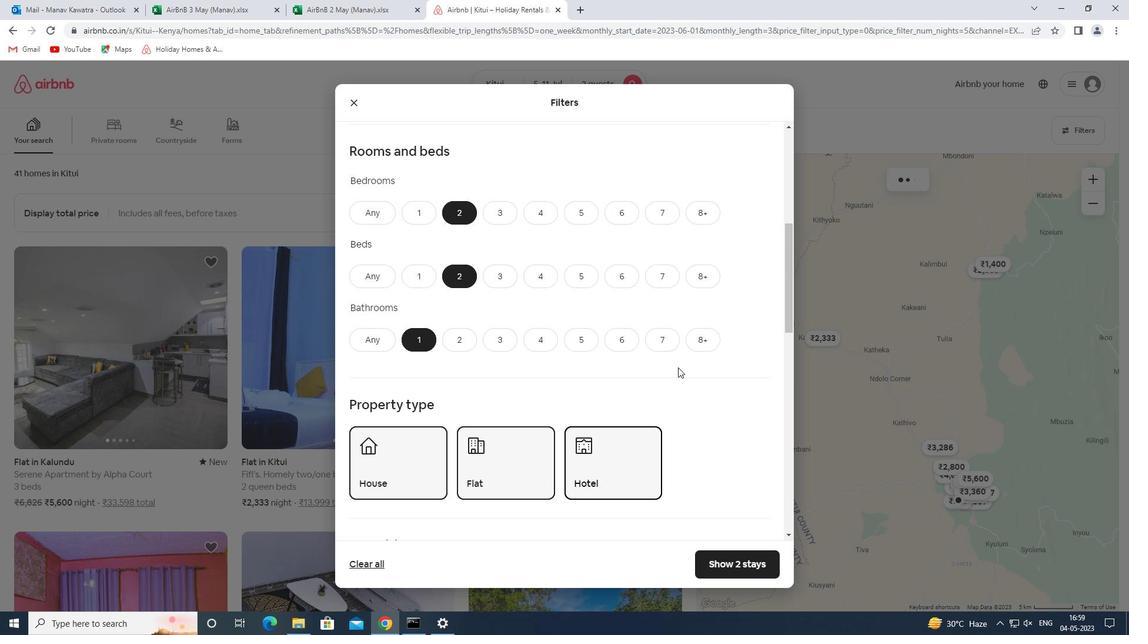 
Action: Mouse scrolled (680, 365) with delta (0, 0)
Screenshot: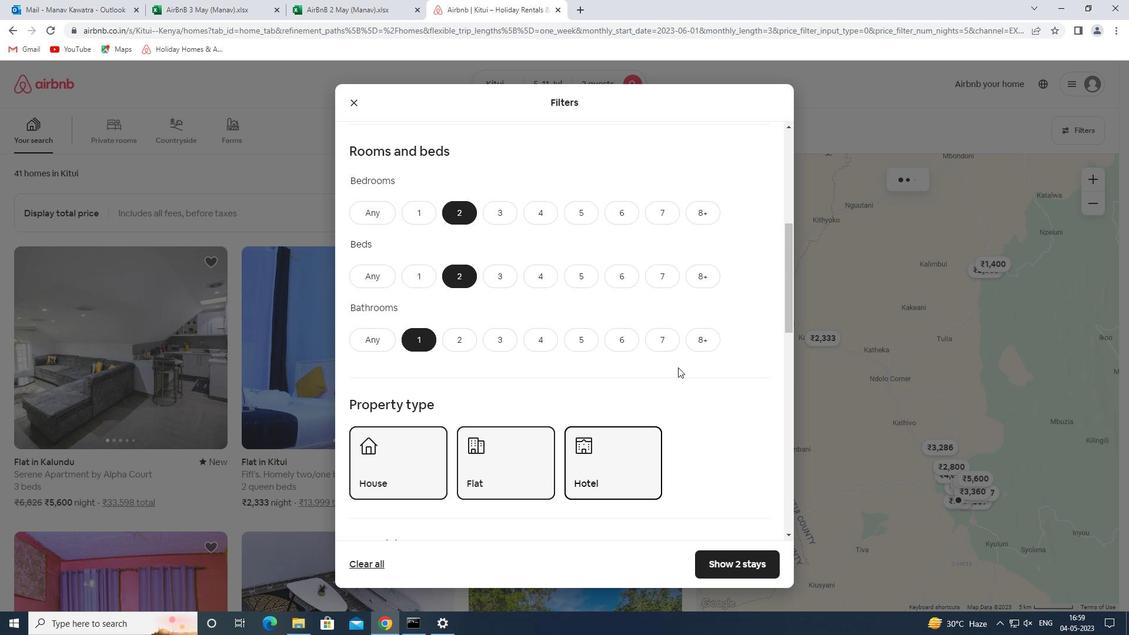 
Action: Mouse scrolled (680, 365) with delta (0, 0)
Screenshot: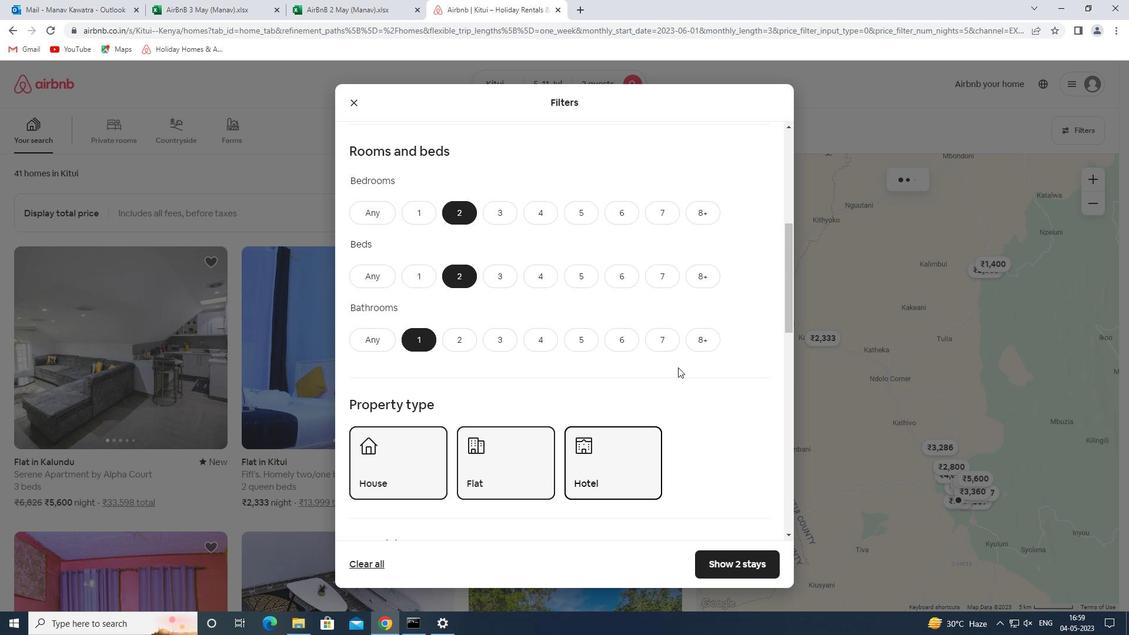 
Action: Mouse scrolled (680, 365) with delta (0, 0)
Screenshot: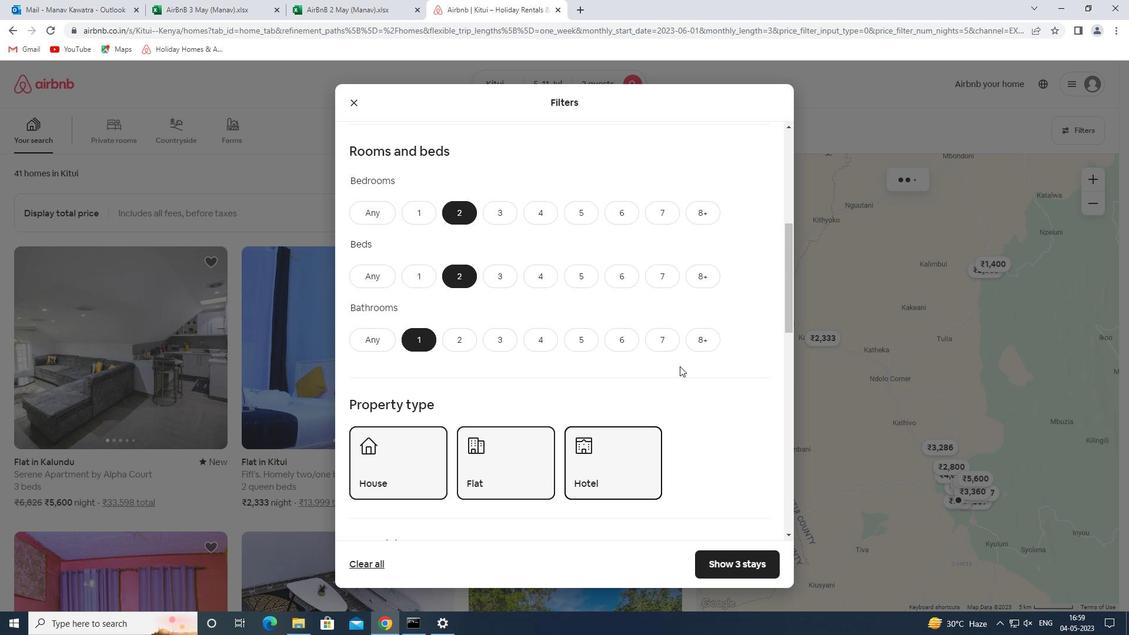 
Action: Mouse scrolled (680, 365) with delta (0, 0)
Screenshot: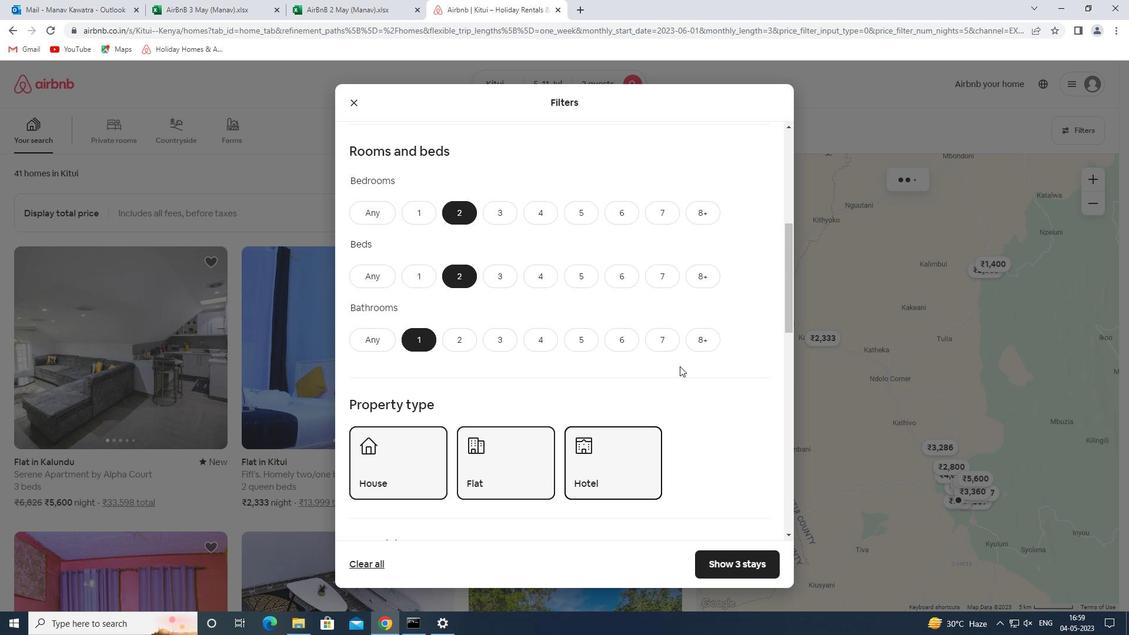 
Action: Mouse moved to (566, 304)
Screenshot: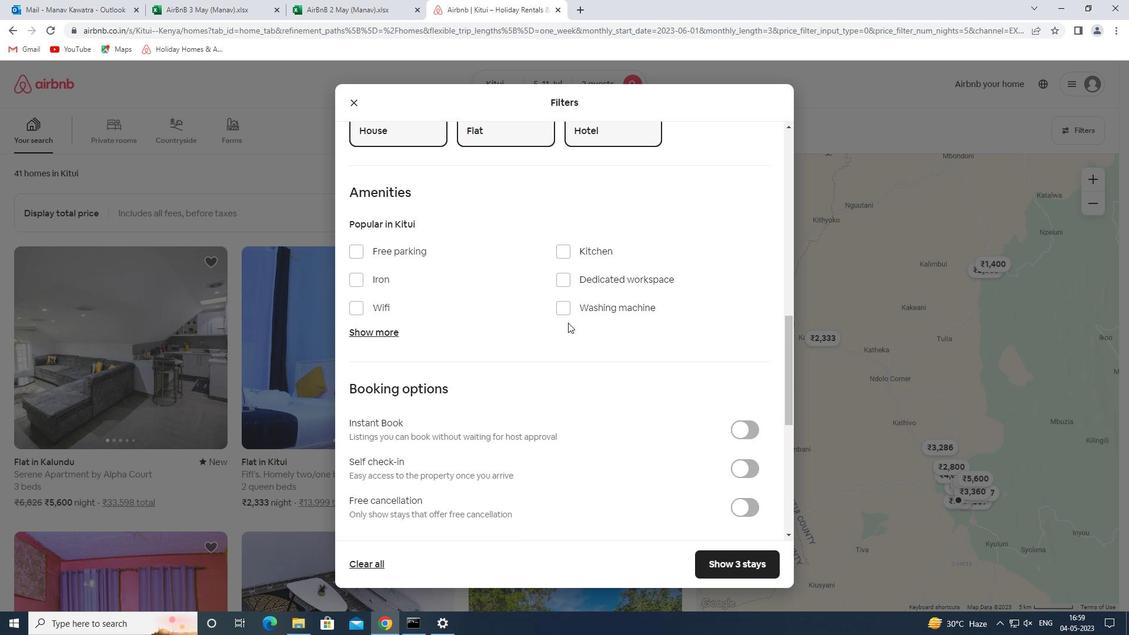 
Action: Mouse pressed left at (566, 304)
Screenshot: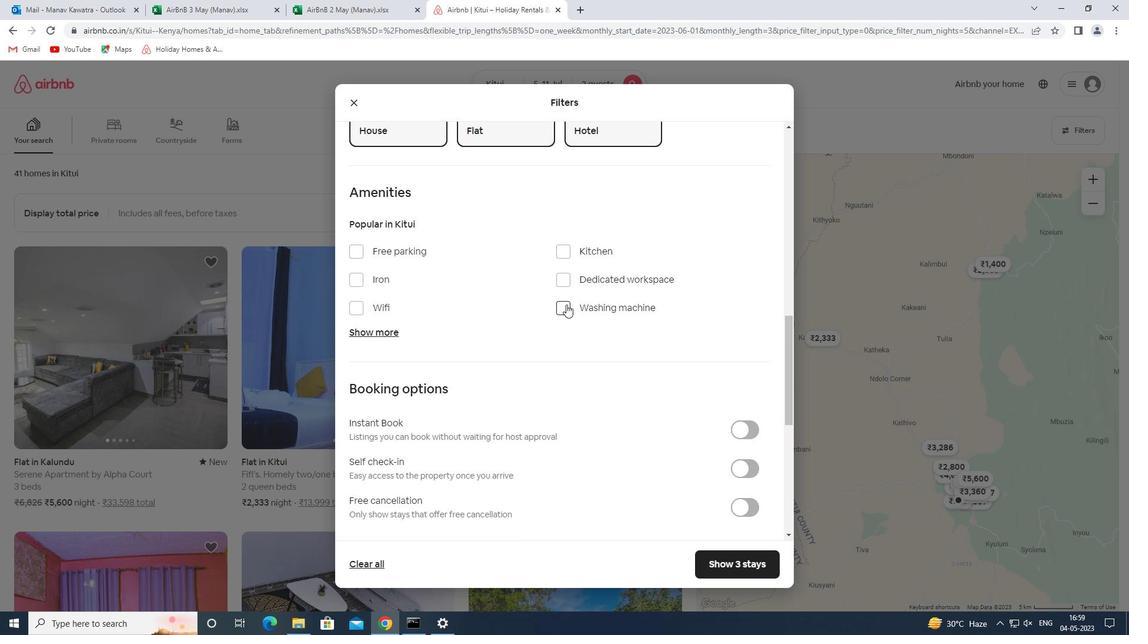 
Action: Mouse moved to (749, 461)
Screenshot: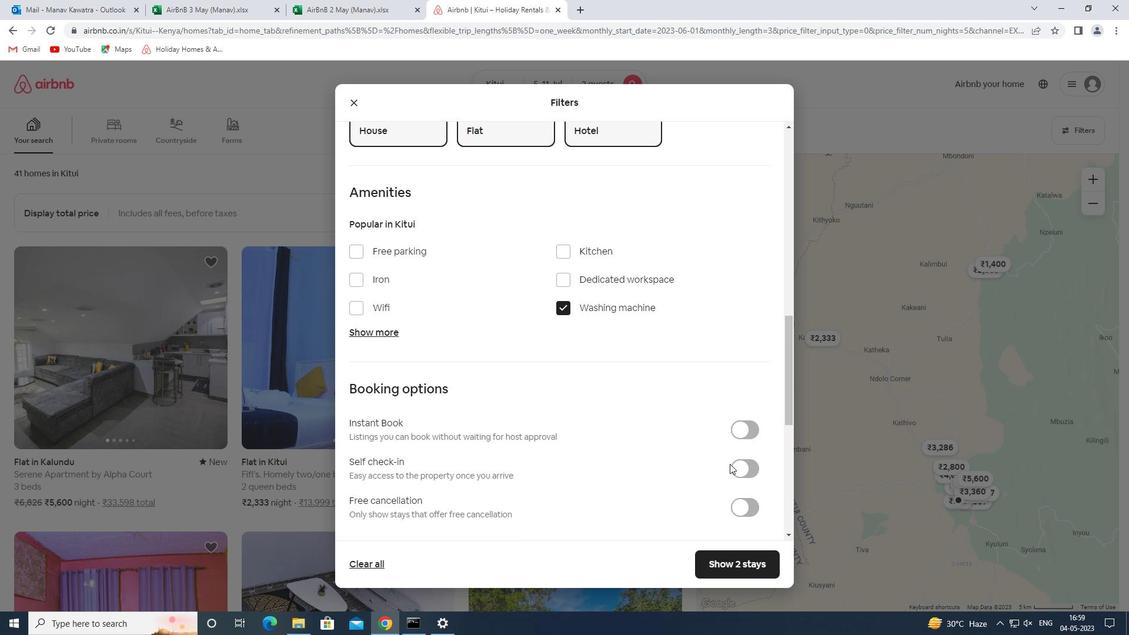 
Action: Mouse pressed left at (749, 461)
Screenshot: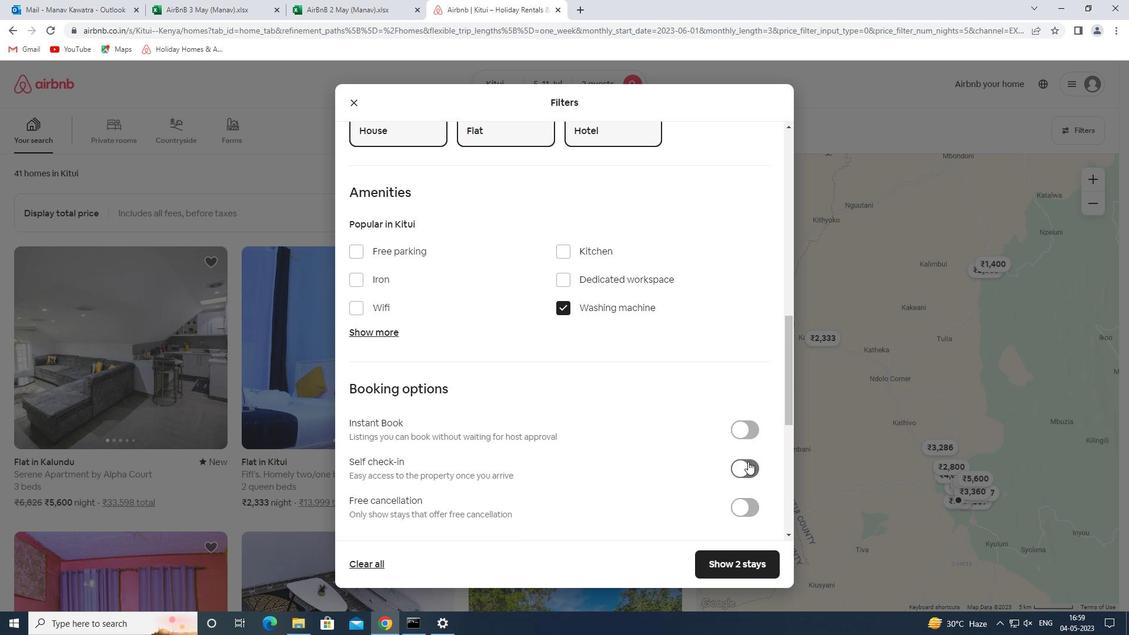 
Action: Mouse moved to (632, 354)
Screenshot: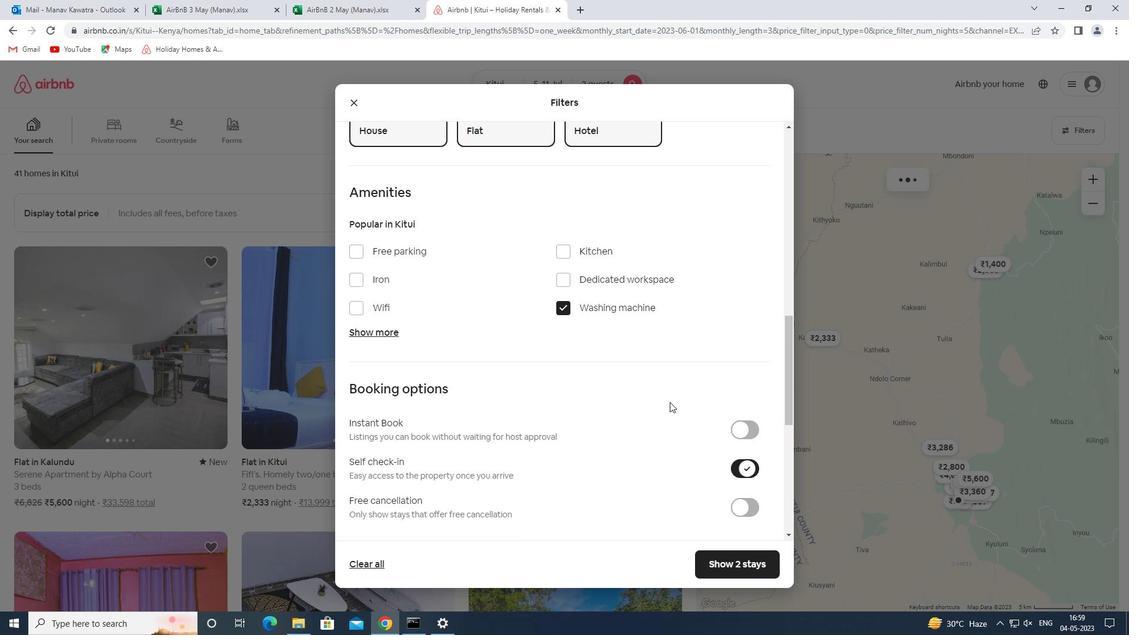 
Action: Mouse scrolled (632, 354) with delta (0, 0)
Screenshot: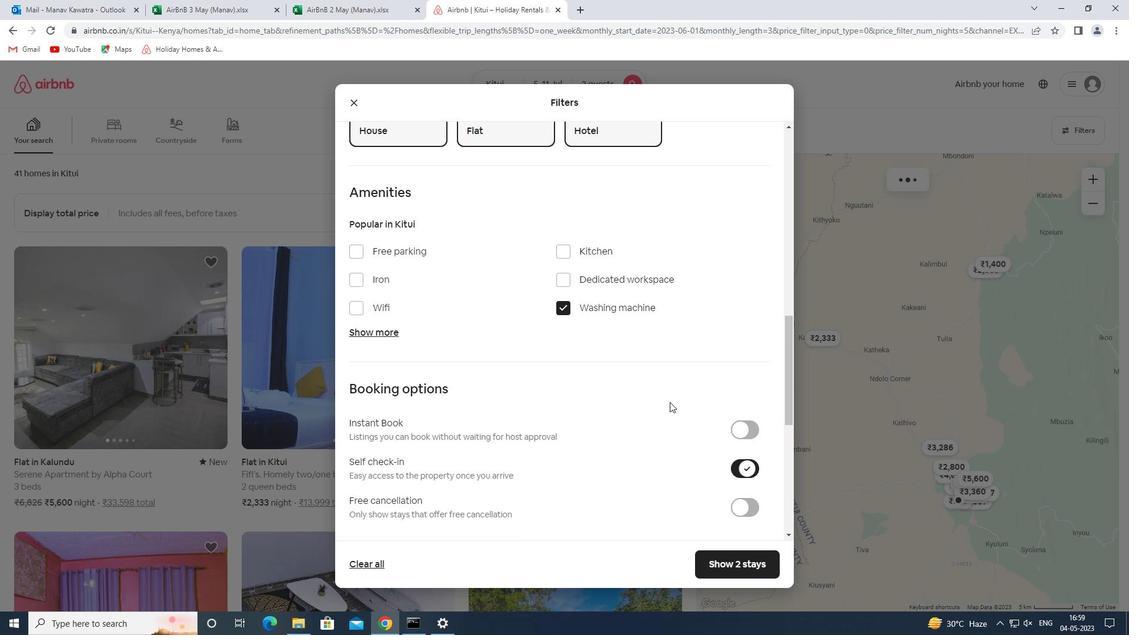 
Action: Mouse scrolled (632, 354) with delta (0, 0)
Screenshot: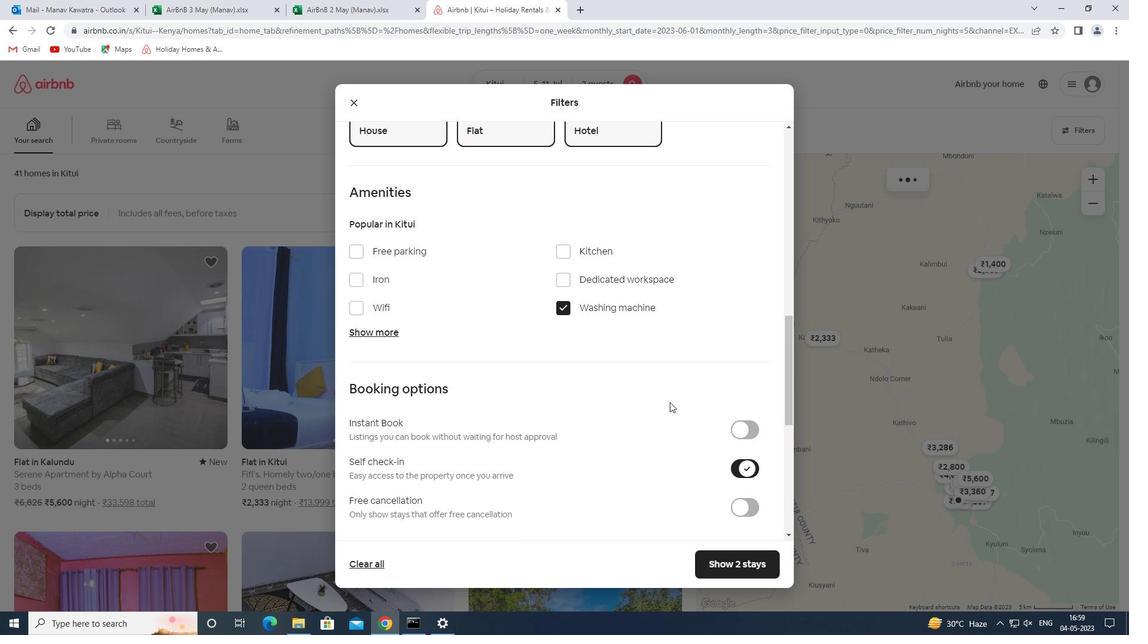 
Action: Mouse scrolled (632, 354) with delta (0, 0)
Screenshot: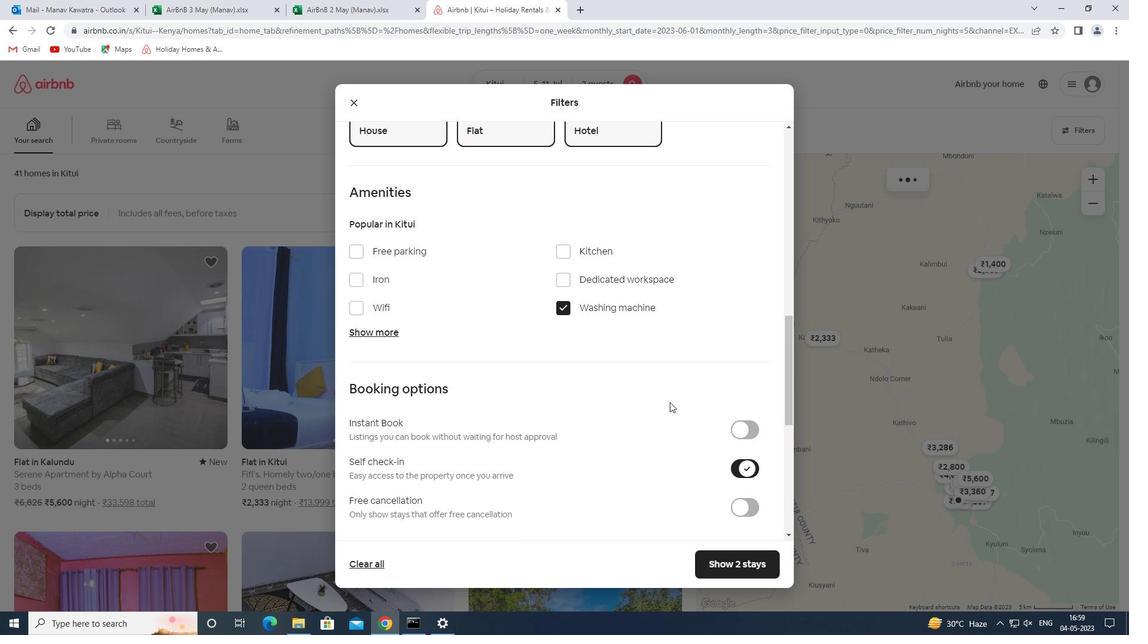 
Action: Mouse scrolled (632, 354) with delta (0, 0)
Screenshot: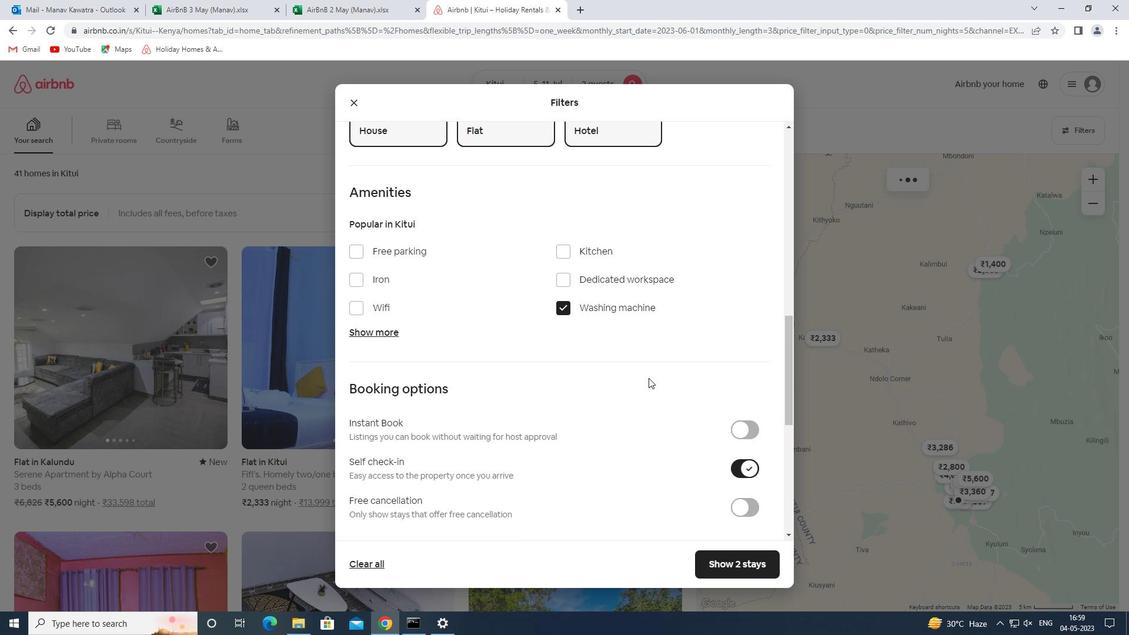 
Action: Mouse scrolled (632, 354) with delta (0, 0)
Screenshot: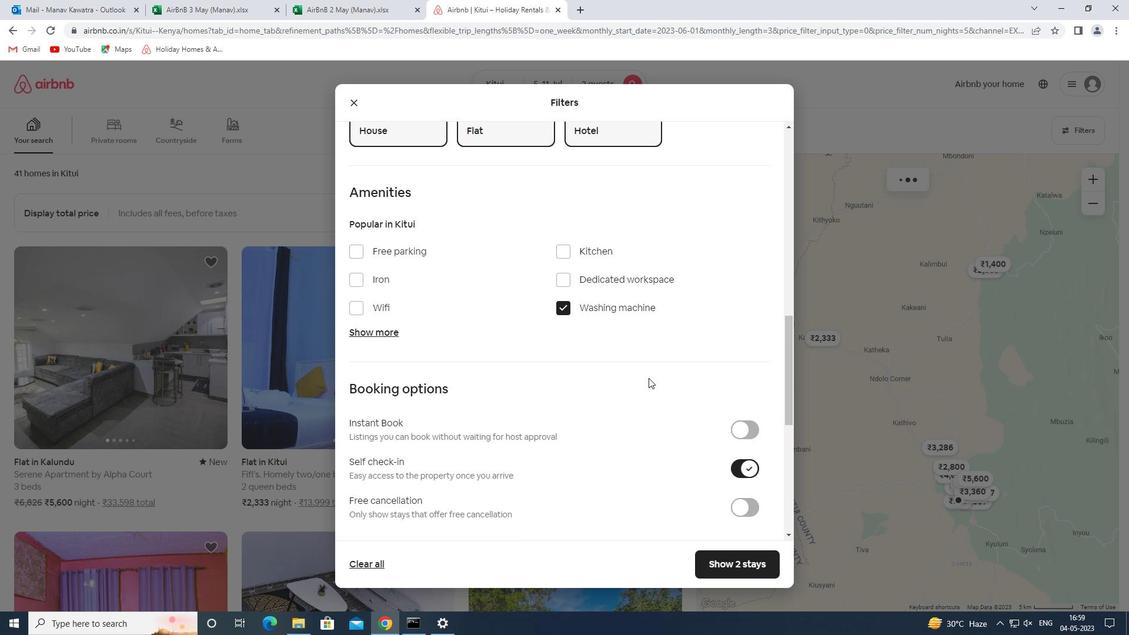 
Action: Mouse scrolled (632, 354) with delta (0, 0)
Screenshot: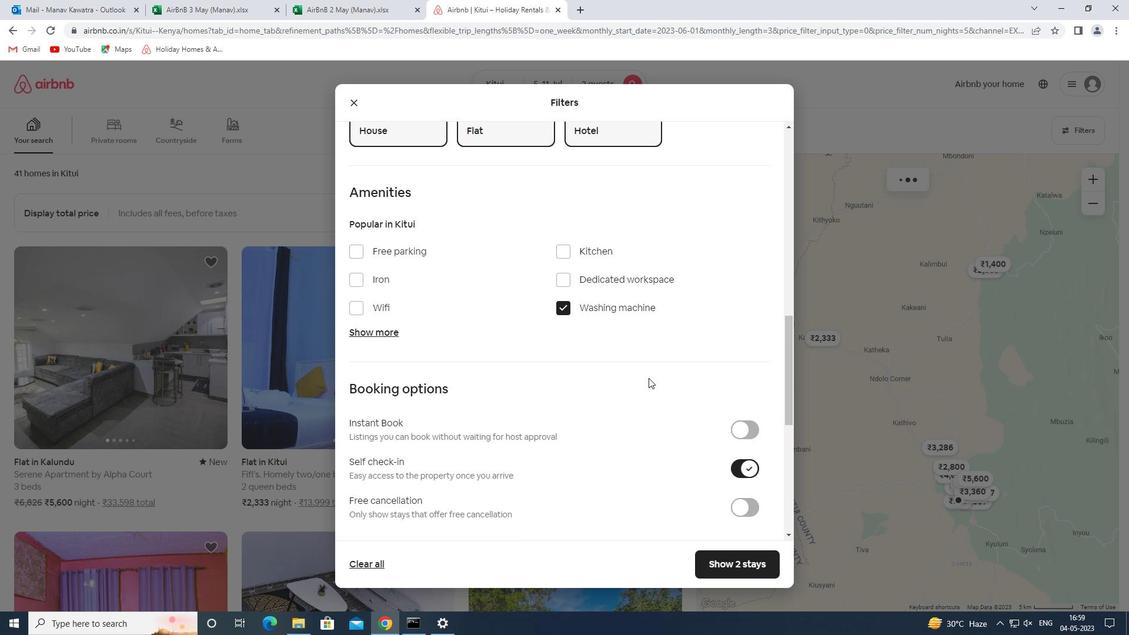 
Action: Mouse scrolled (632, 354) with delta (0, 0)
Screenshot: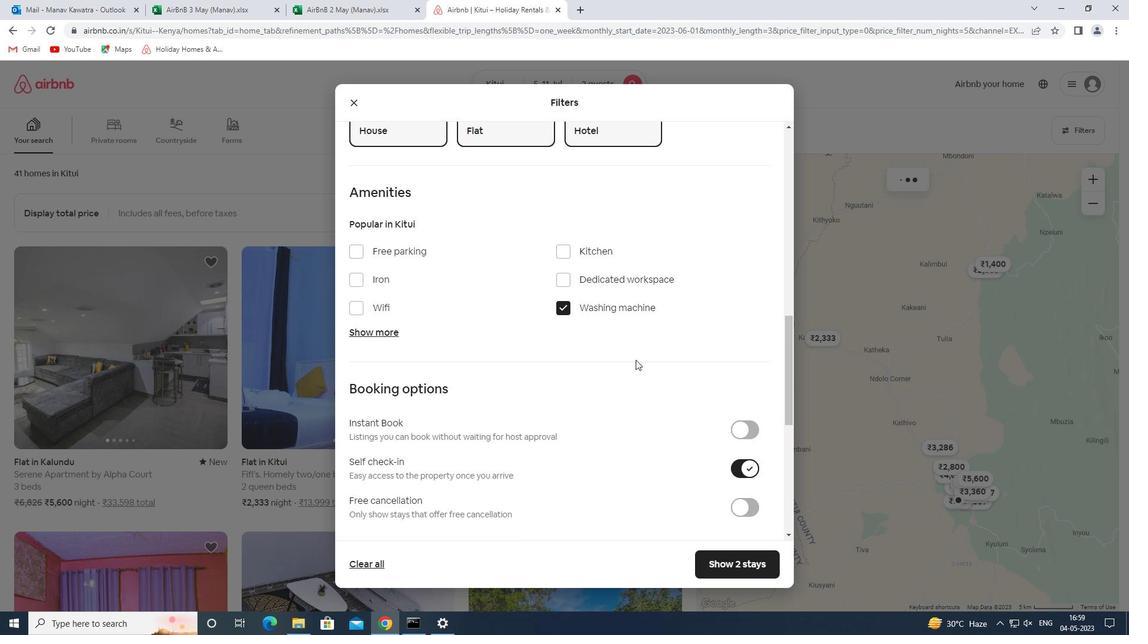 
Action: Mouse moved to (631, 354)
Screenshot: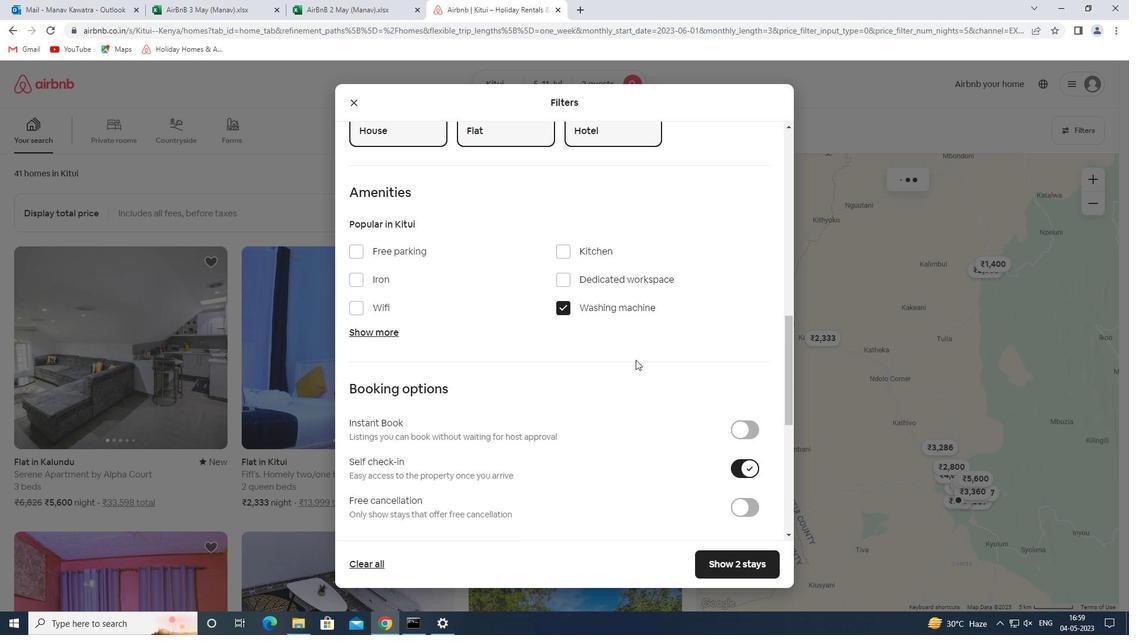 
Action: Mouse scrolled (631, 353) with delta (0, 0)
Screenshot: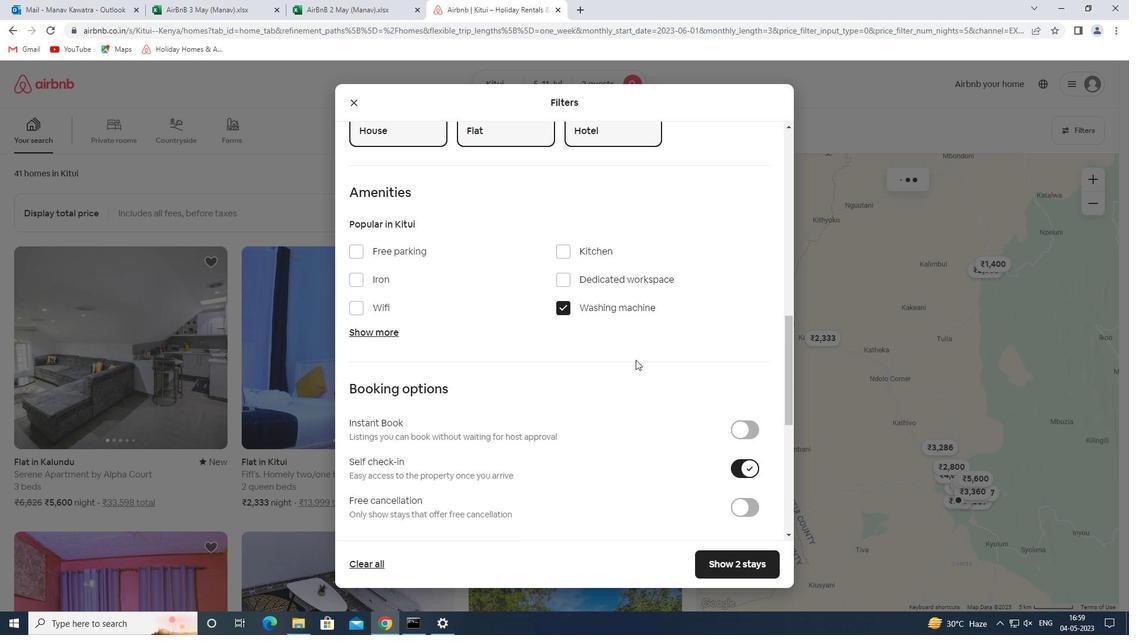 
Action: Mouse moved to (629, 458)
Screenshot: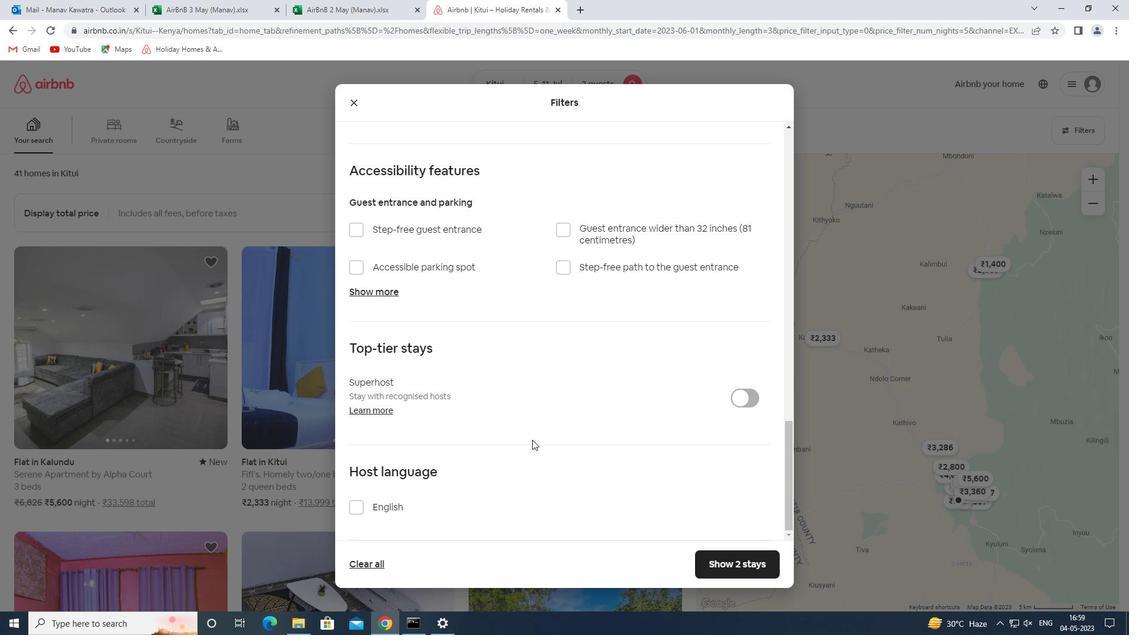 
Action: Mouse scrolled (629, 458) with delta (0, 0)
Screenshot: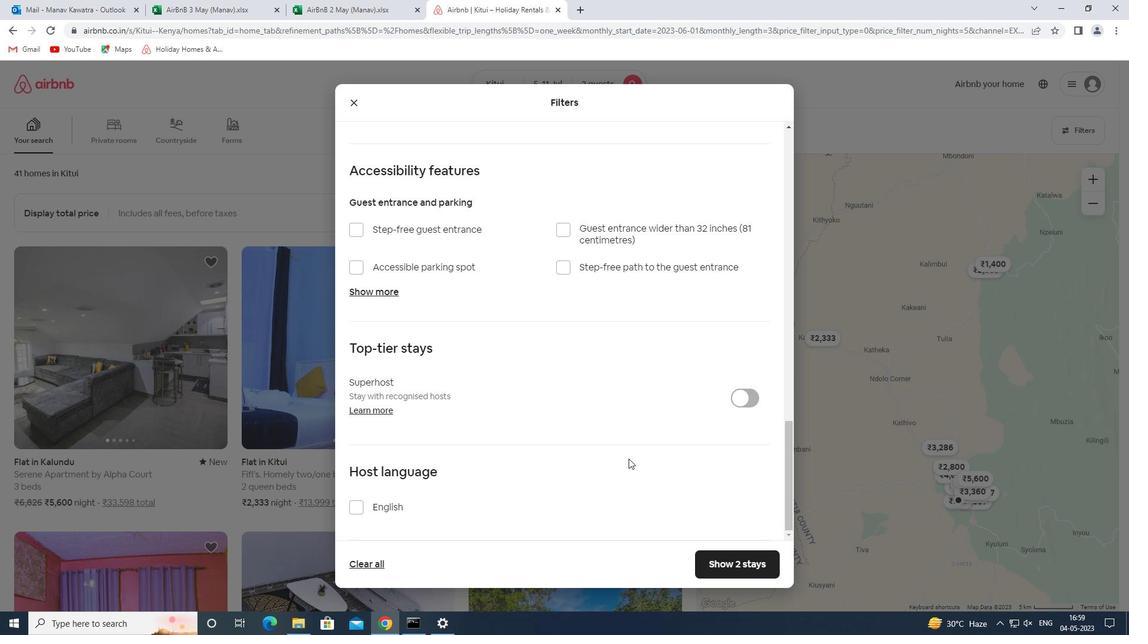 
Action: Mouse scrolled (629, 458) with delta (0, 0)
Screenshot: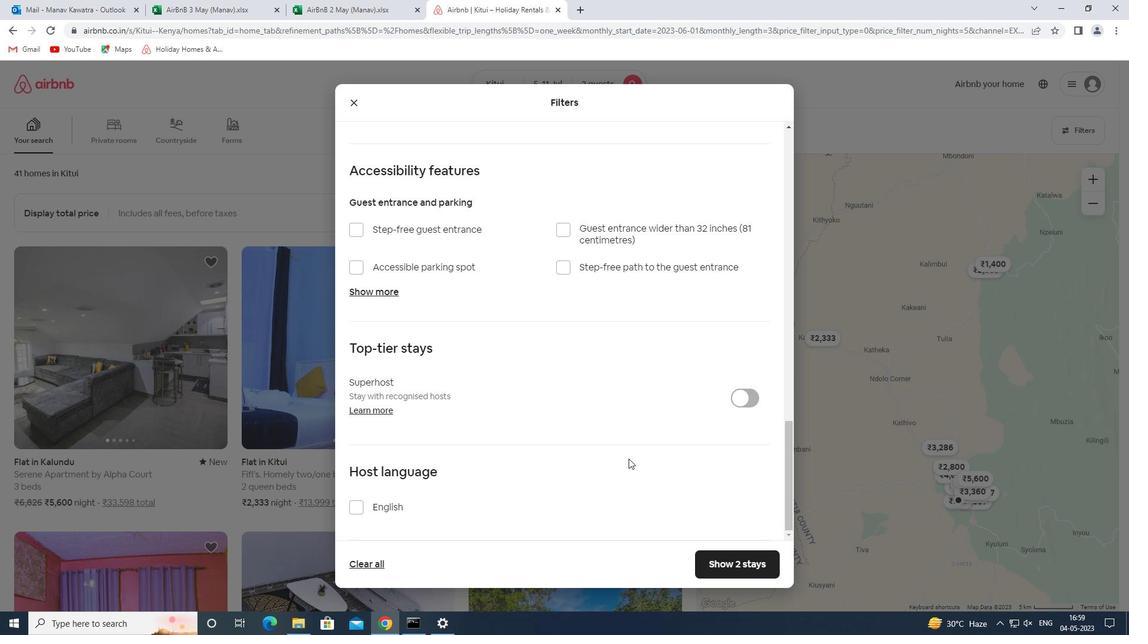 
Action: Mouse scrolled (629, 458) with delta (0, 0)
Screenshot: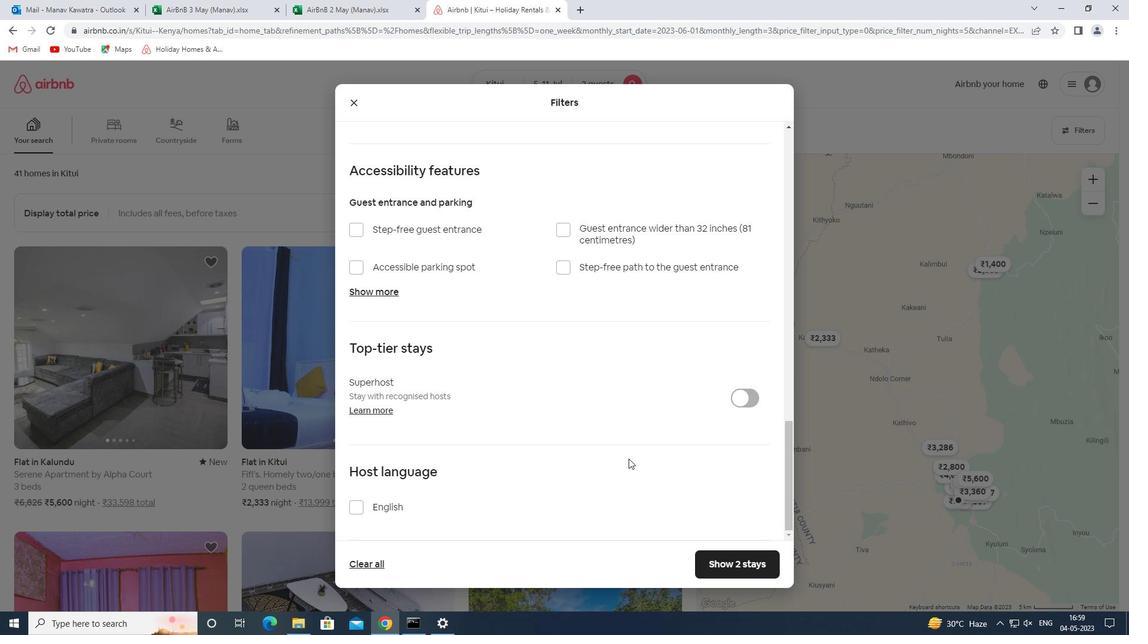 
Action: Mouse scrolled (629, 458) with delta (0, 0)
Screenshot: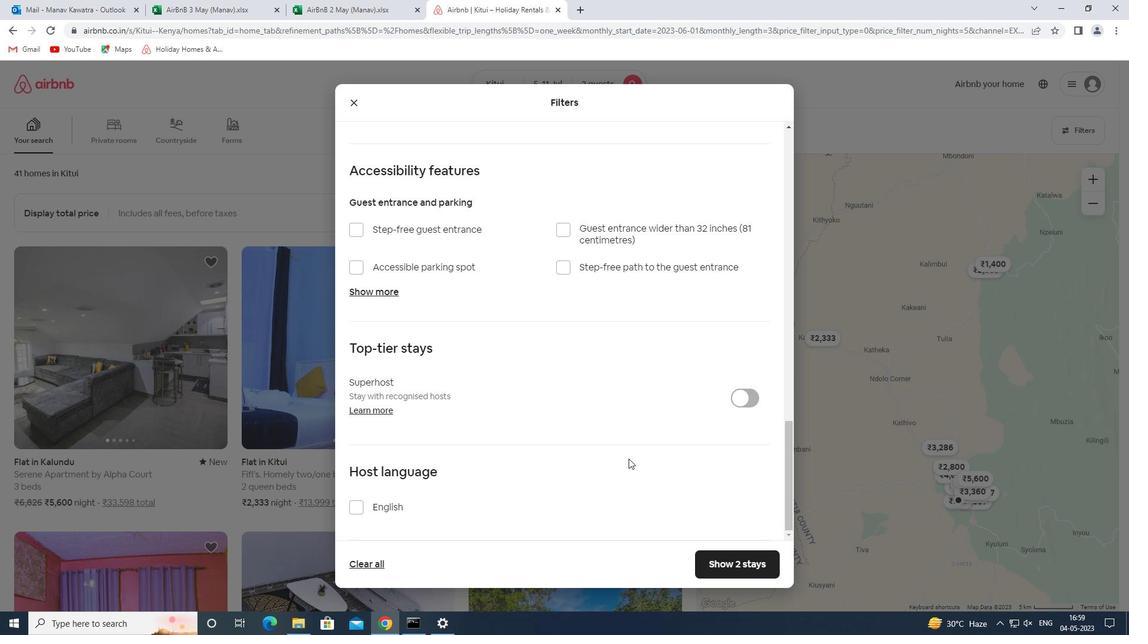 
Action: Mouse scrolled (629, 458) with delta (0, 0)
Screenshot: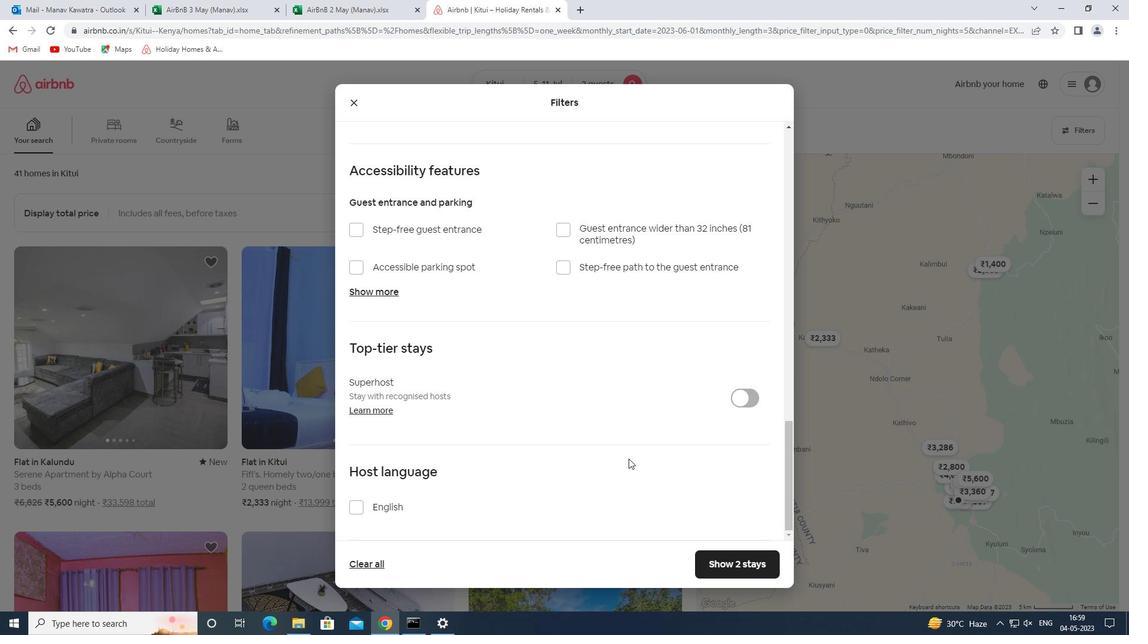 
Action: Mouse moved to (627, 458)
Screenshot: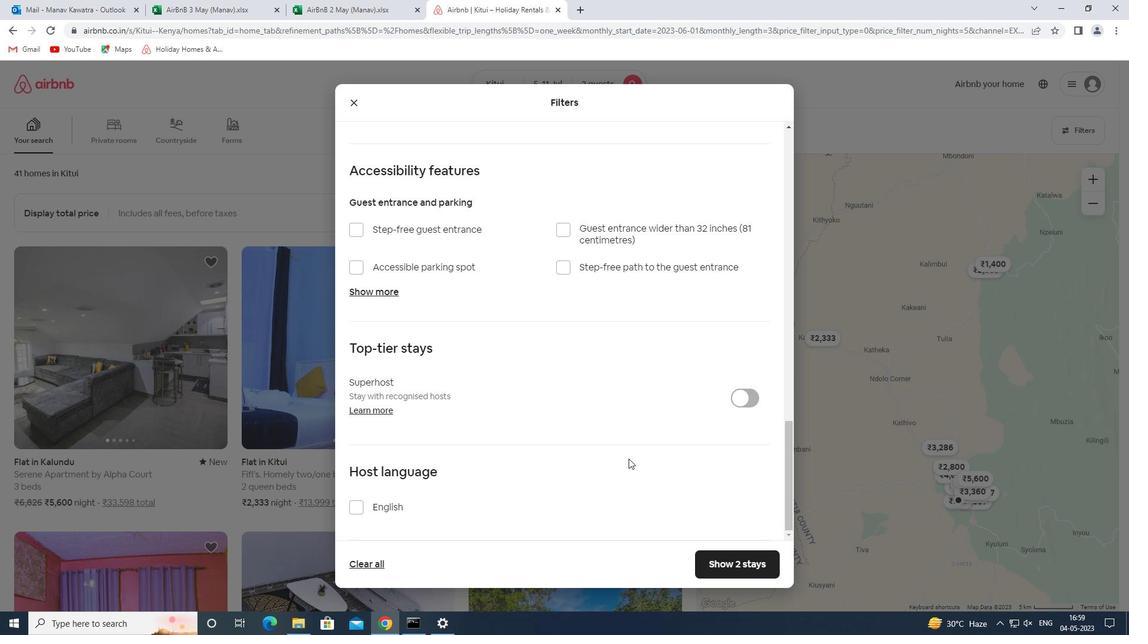 
Action: Mouse scrolled (627, 458) with delta (0, 0)
Screenshot: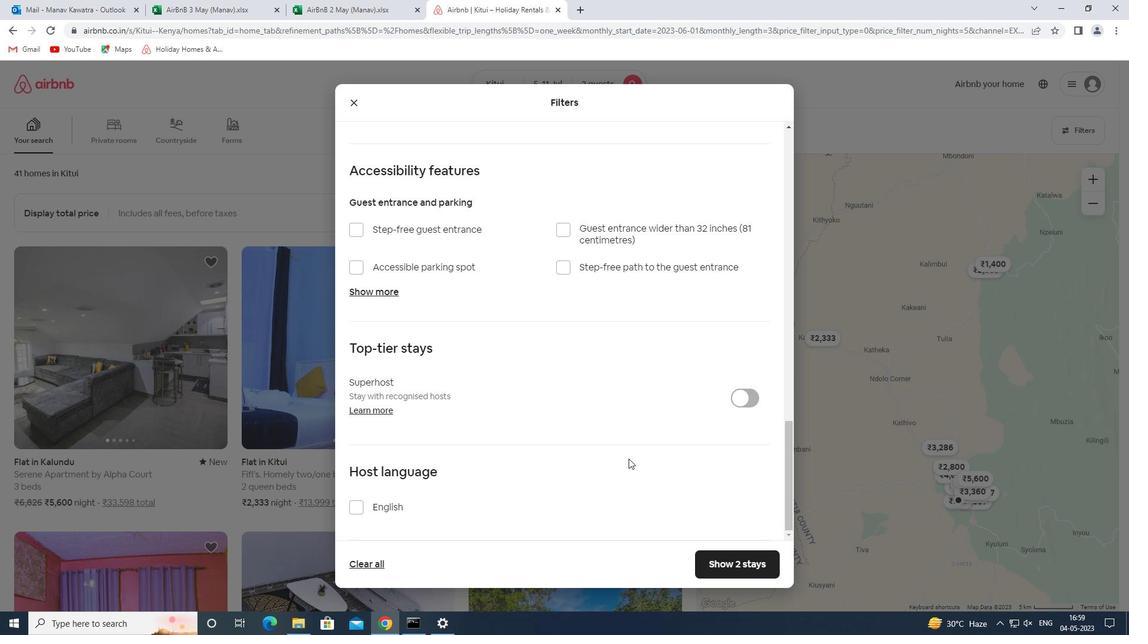 
Action: Mouse moved to (378, 504)
Screenshot: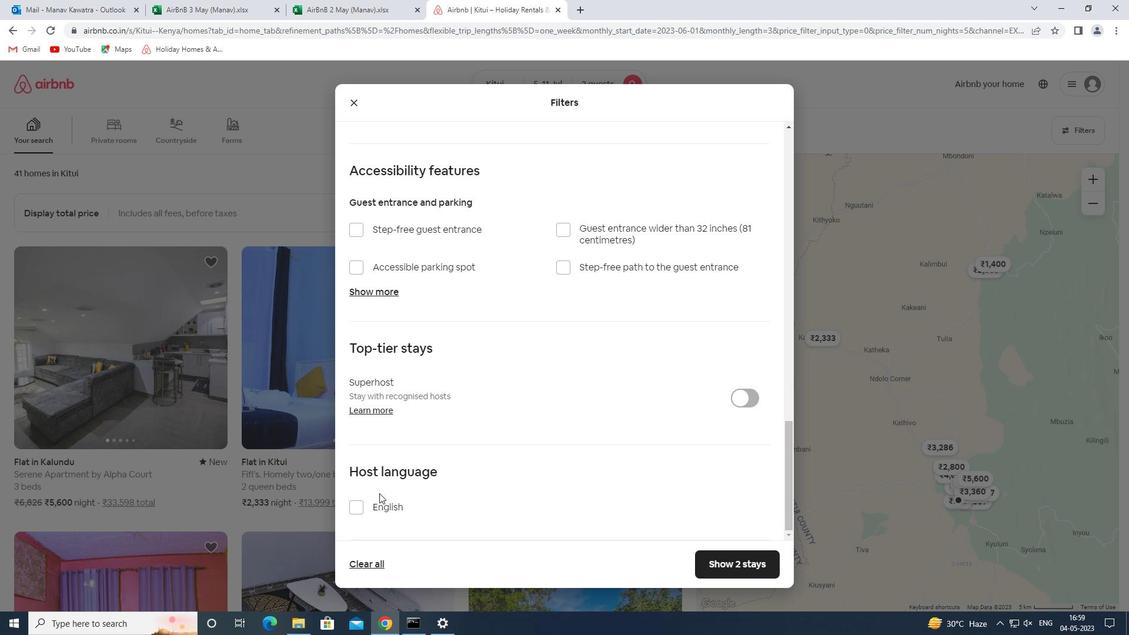 
Action: Mouse pressed left at (378, 504)
Screenshot: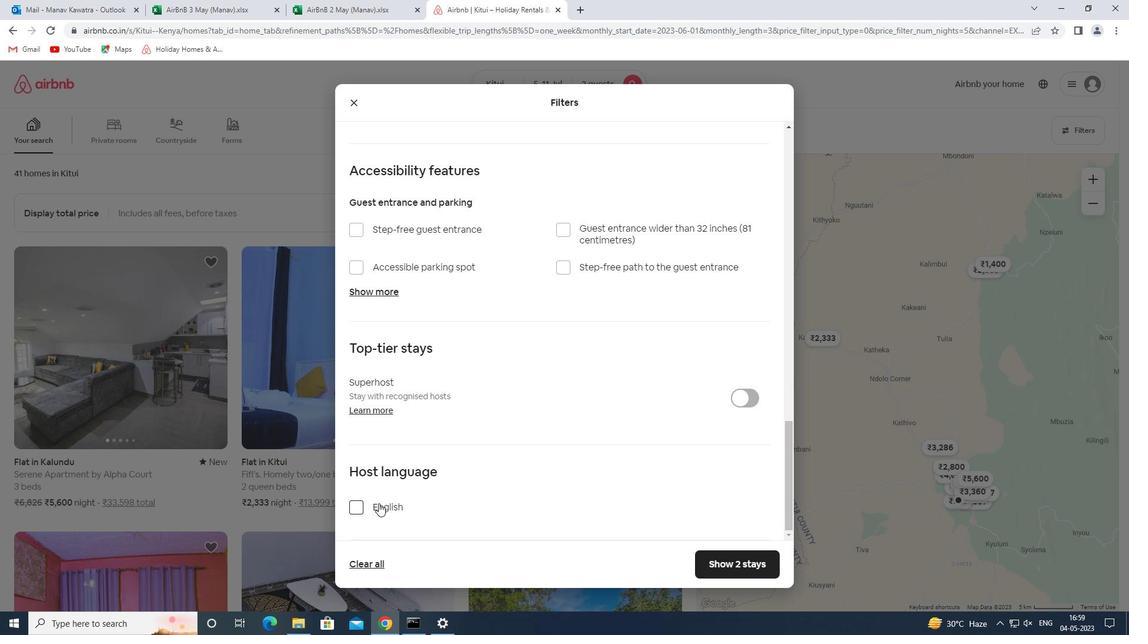 
Action: Mouse moved to (740, 563)
Screenshot: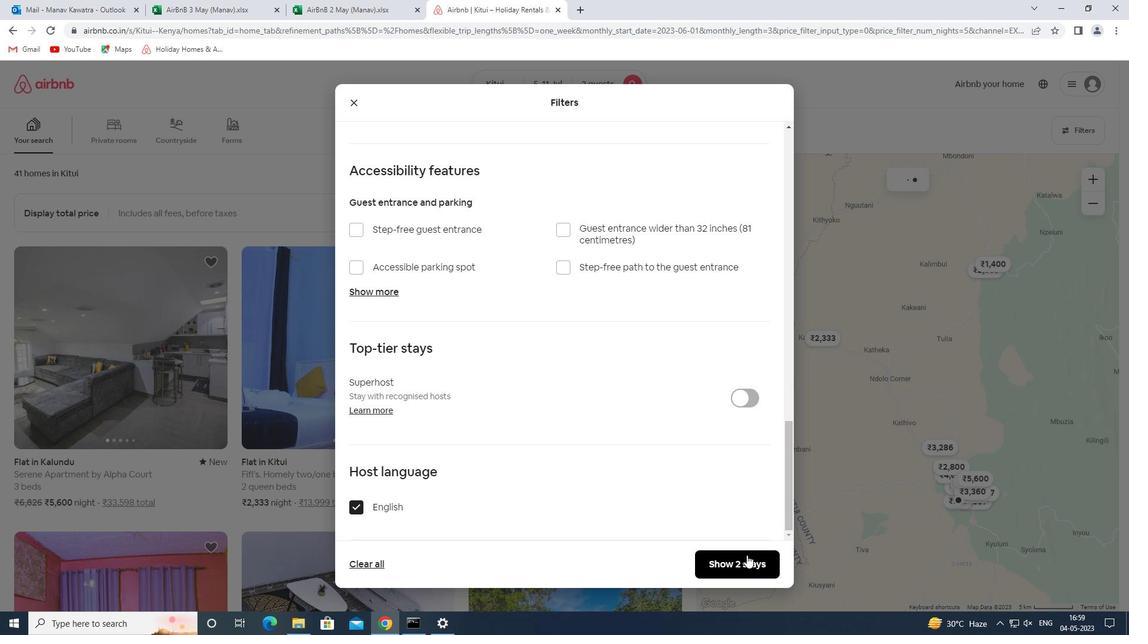
Action: Mouse pressed left at (740, 563)
Screenshot: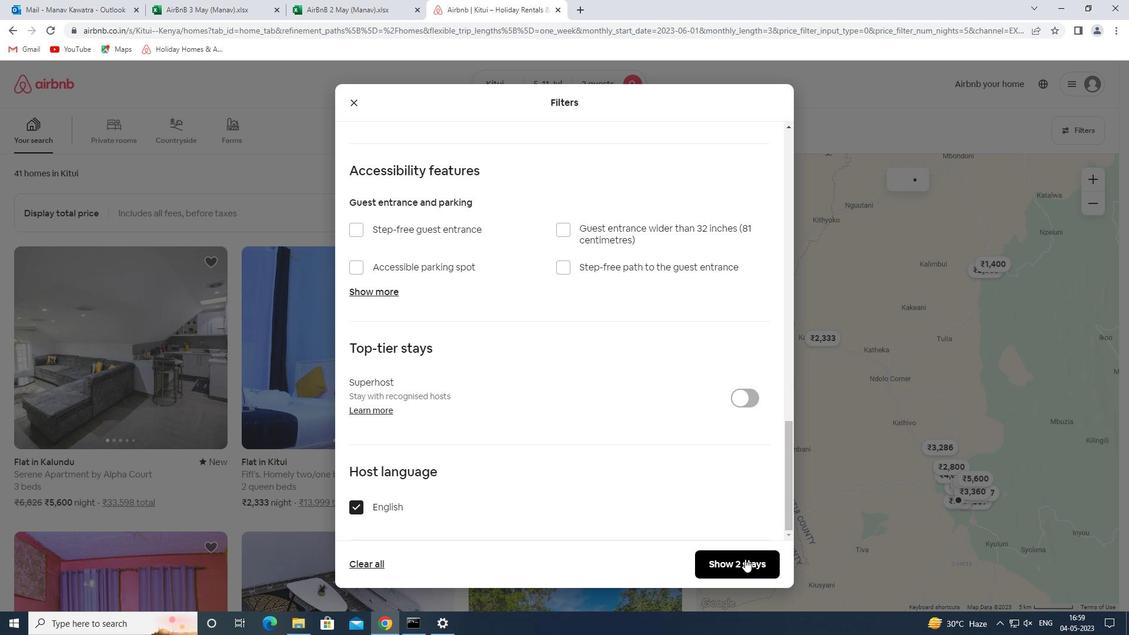 
Action: Mouse moved to (734, 556)
Screenshot: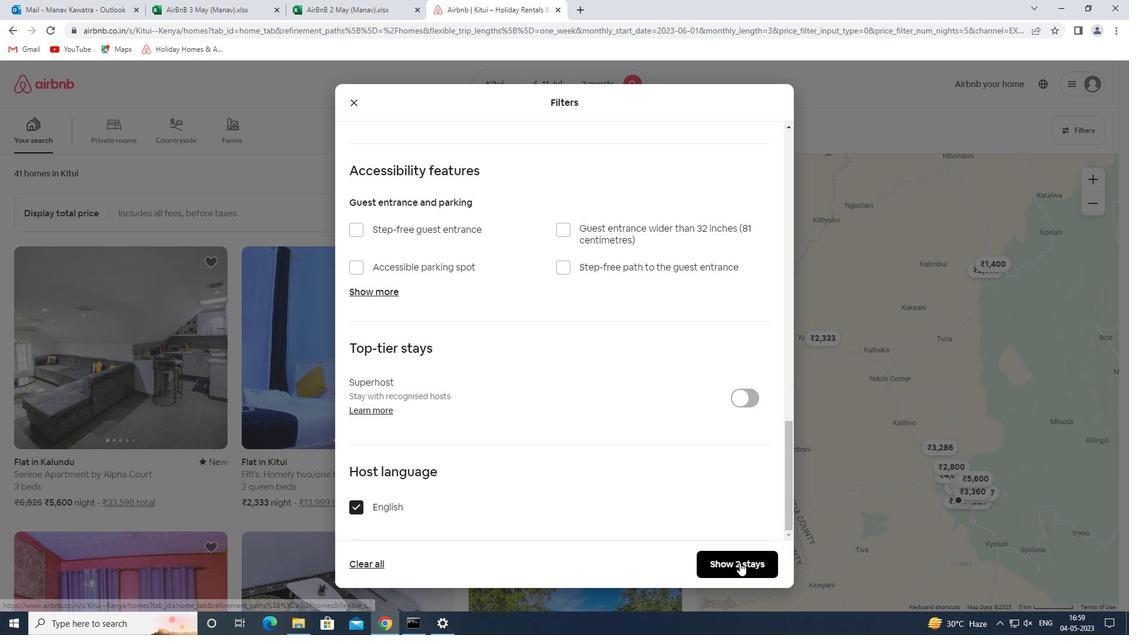 
